 Task: Add nikrathi889@gmail.com as Team Member of Scrum Project Project0000000005 in Jira. Add ayush98111@gmail.com as Team Member of Scrum Project Project0000000006 in Jira. Add vinnyoffice2@gmail.com as Team Member of Scrum Project Project0000000006 in Jira. Assign prateek.ku2001@gmail.com as Project Lead of Scrum Project Project0000000005 in Jira. Assign ayush98111@gmail.com as Project Lead of Scrum Project Project0000000006 in Jira
Action: Mouse moved to (401, 232)
Screenshot: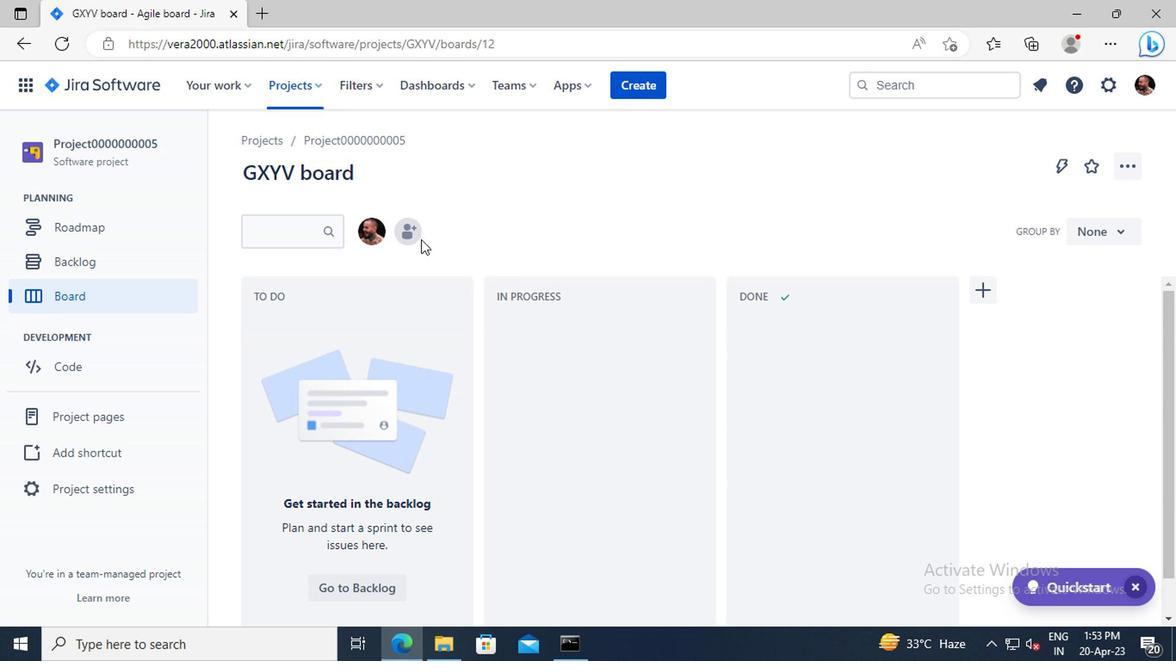 
Action: Mouse pressed left at (401, 232)
Screenshot: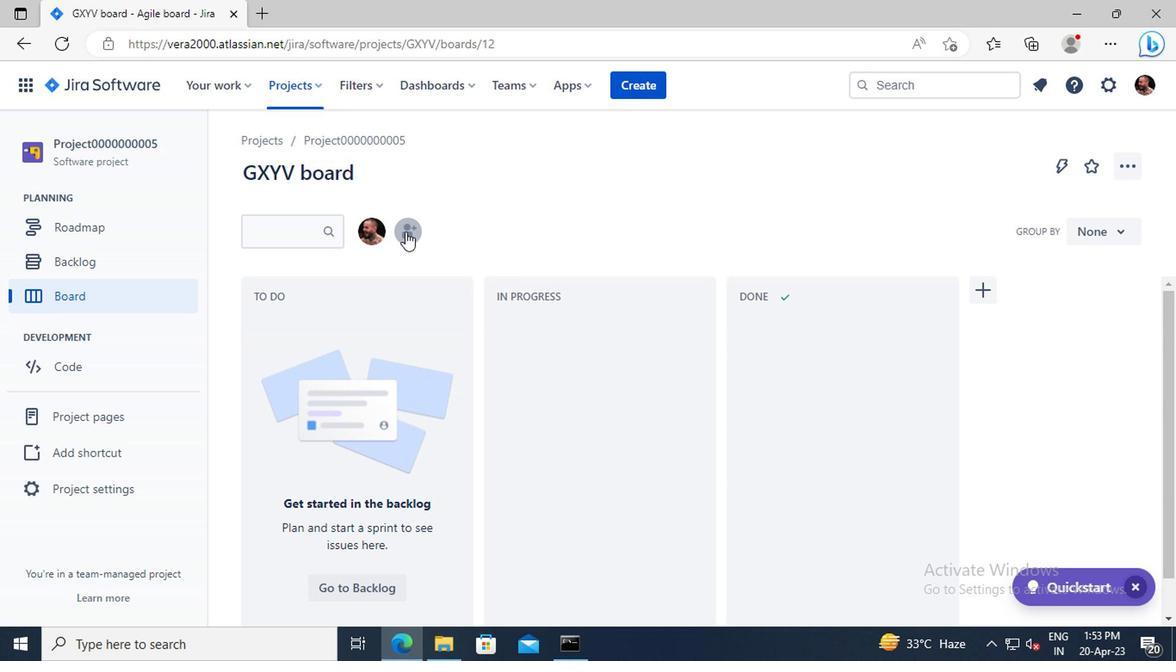 
Action: Mouse moved to (493, 195)
Screenshot: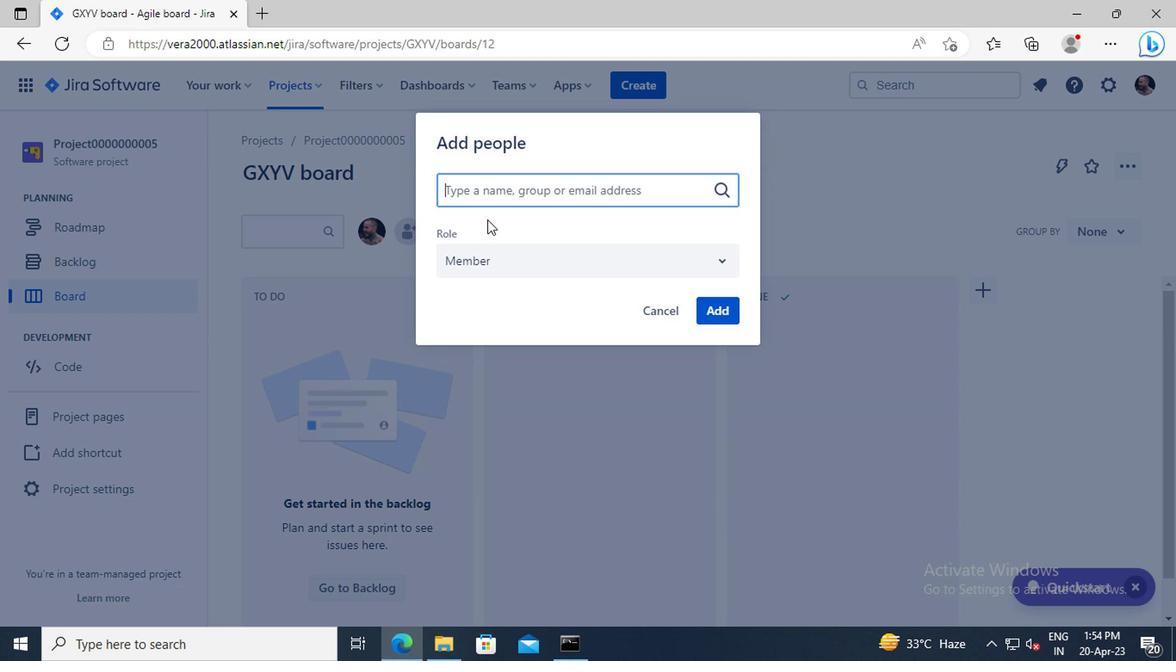 
Action: Mouse pressed left at (493, 195)
Screenshot: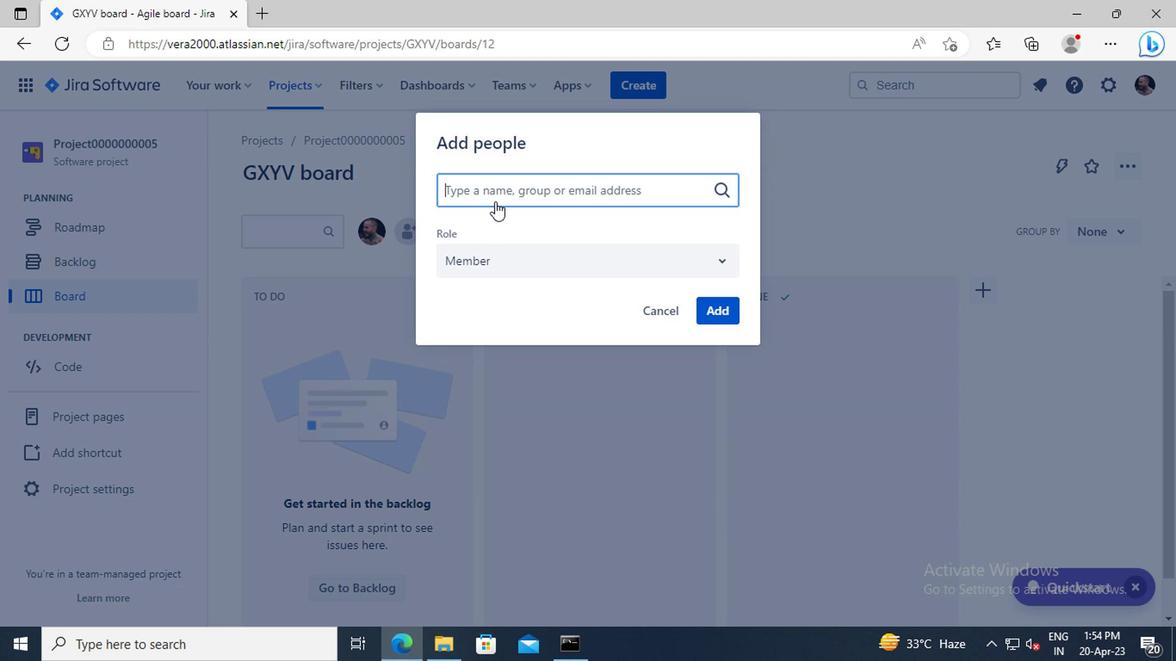 
Action: Key pressed nikrathi889<Key.shift>@GMAIL.COM<Key.enter>
Screenshot: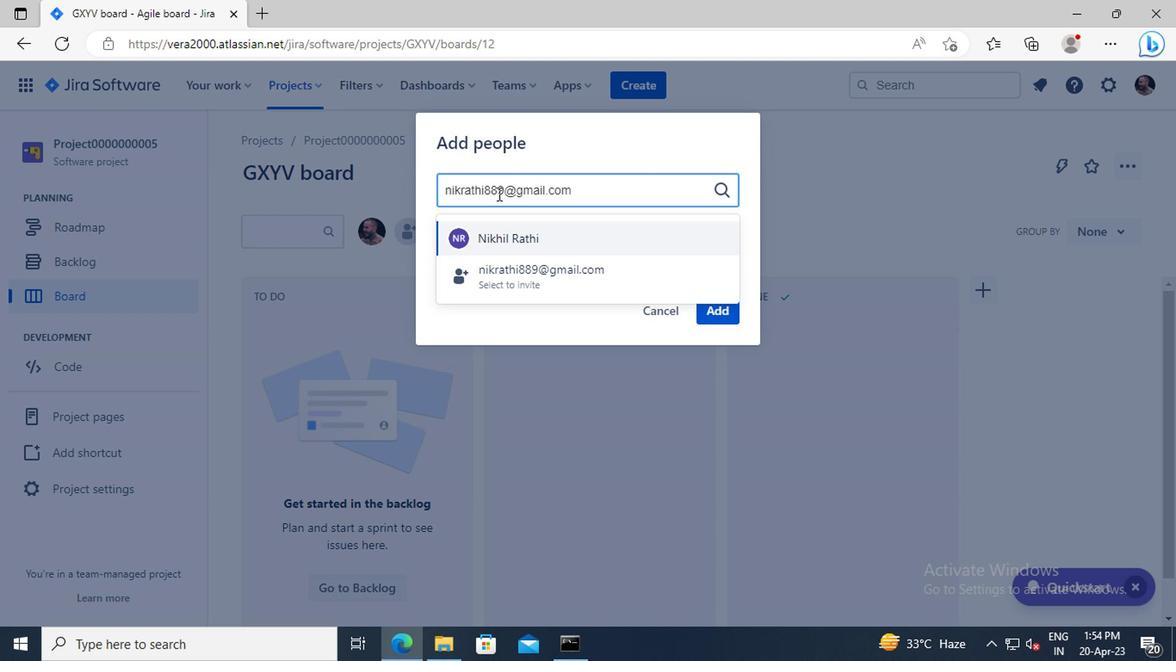 
Action: Mouse moved to (707, 309)
Screenshot: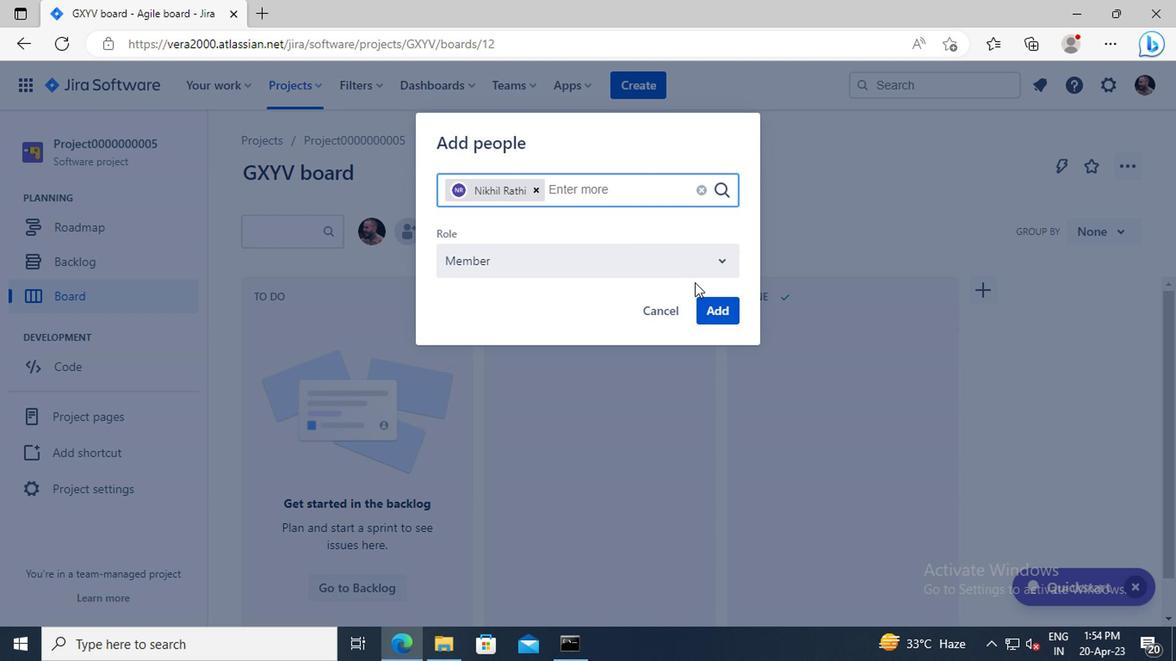 
Action: Mouse pressed left at (707, 309)
Screenshot: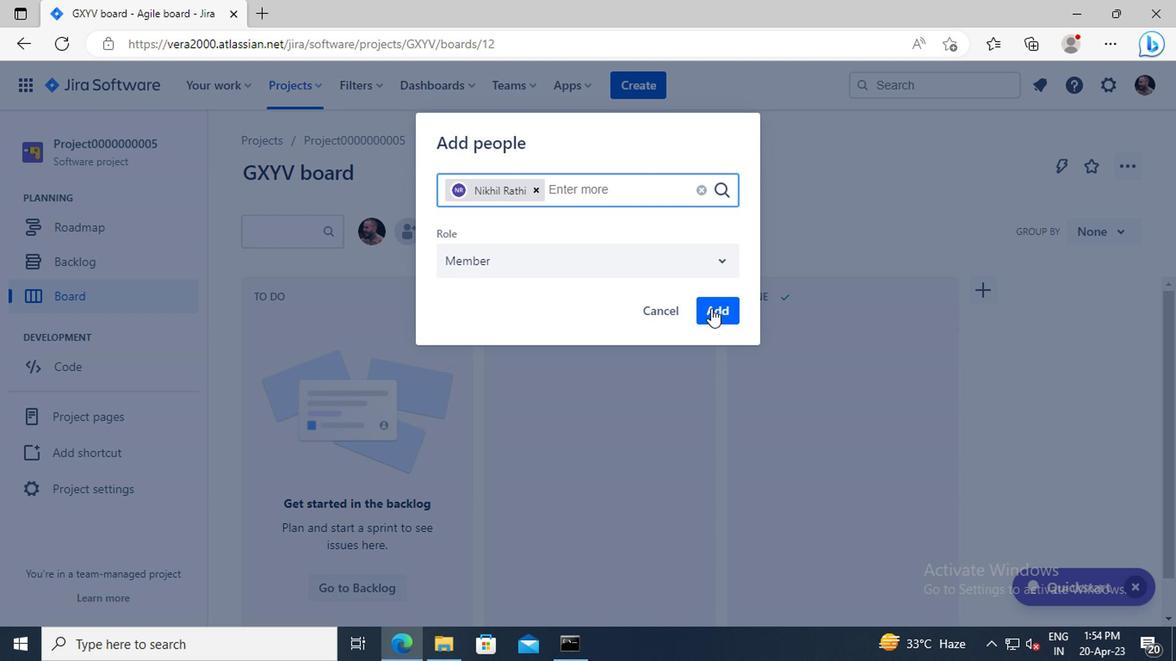 
Action: Mouse moved to (300, 81)
Screenshot: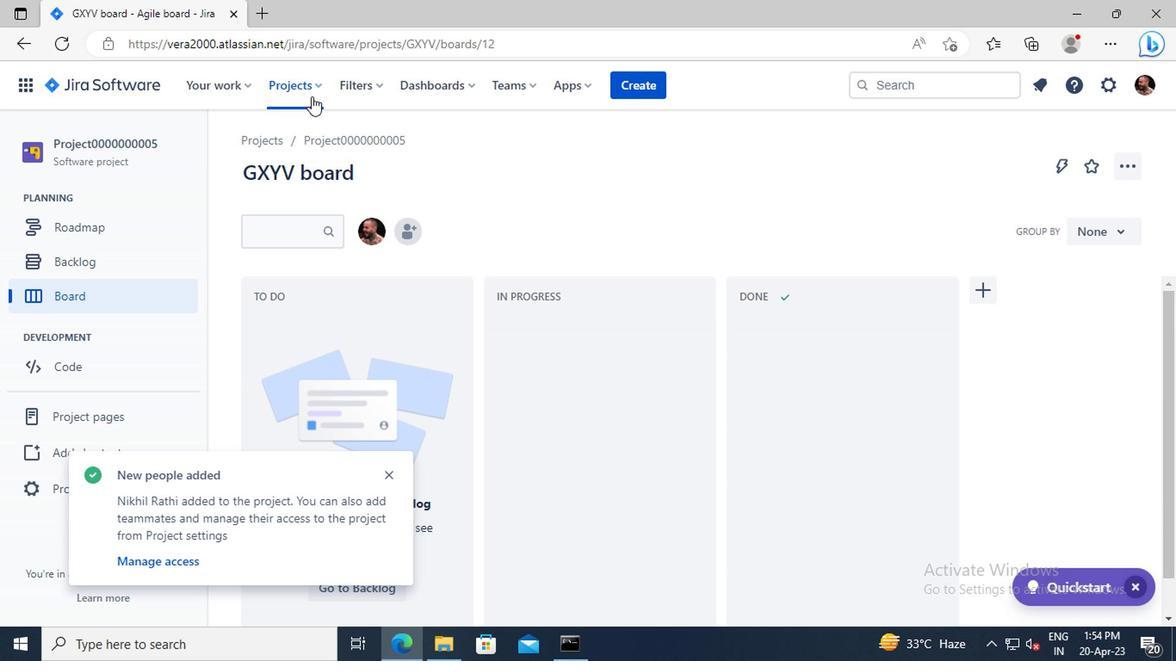 
Action: Mouse pressed left at (300, 81)
Screenshot: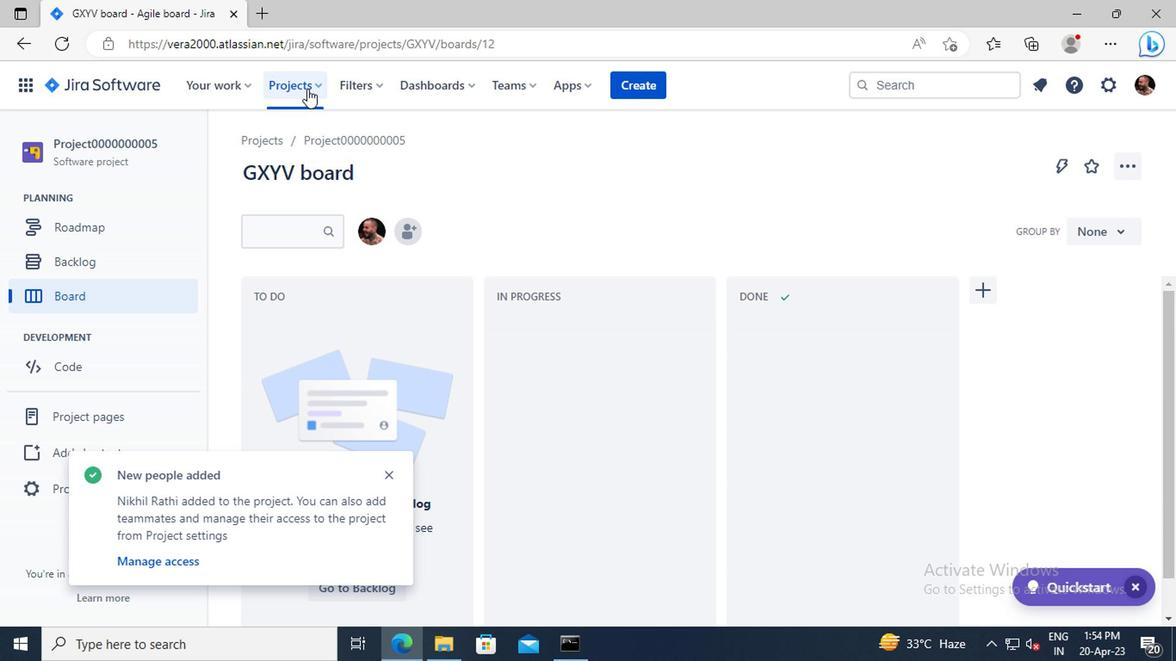 
Action: Mouse moved to (358, 202)
Screenshot: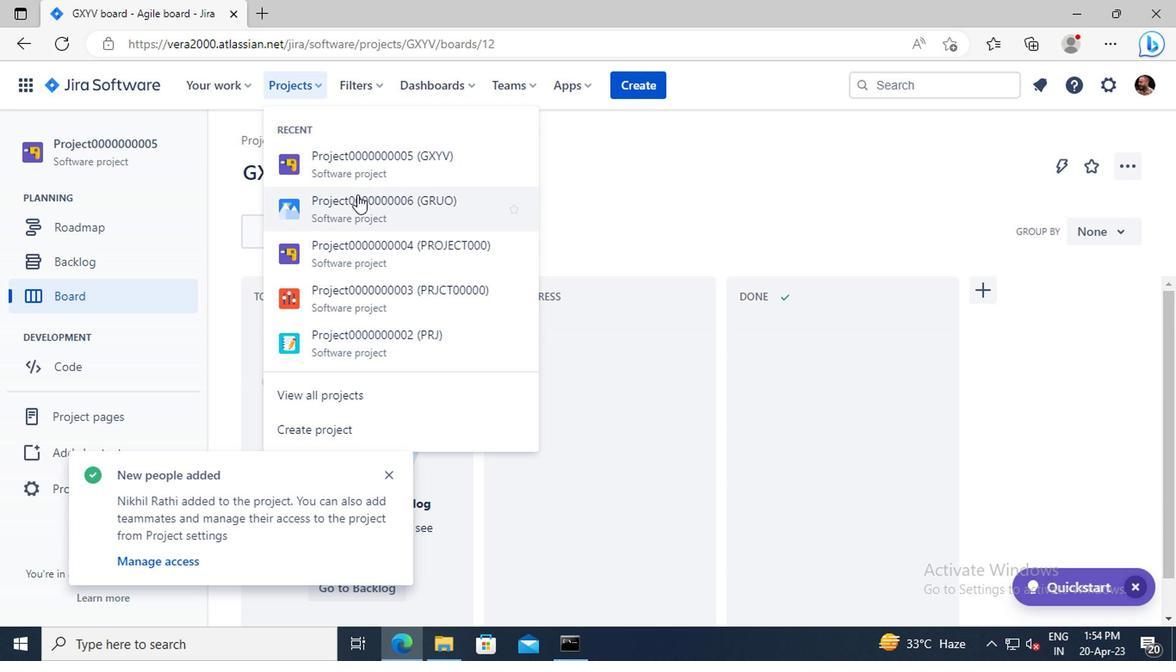 
Action: Mouse pressed left at (358, 202)
Screenshot: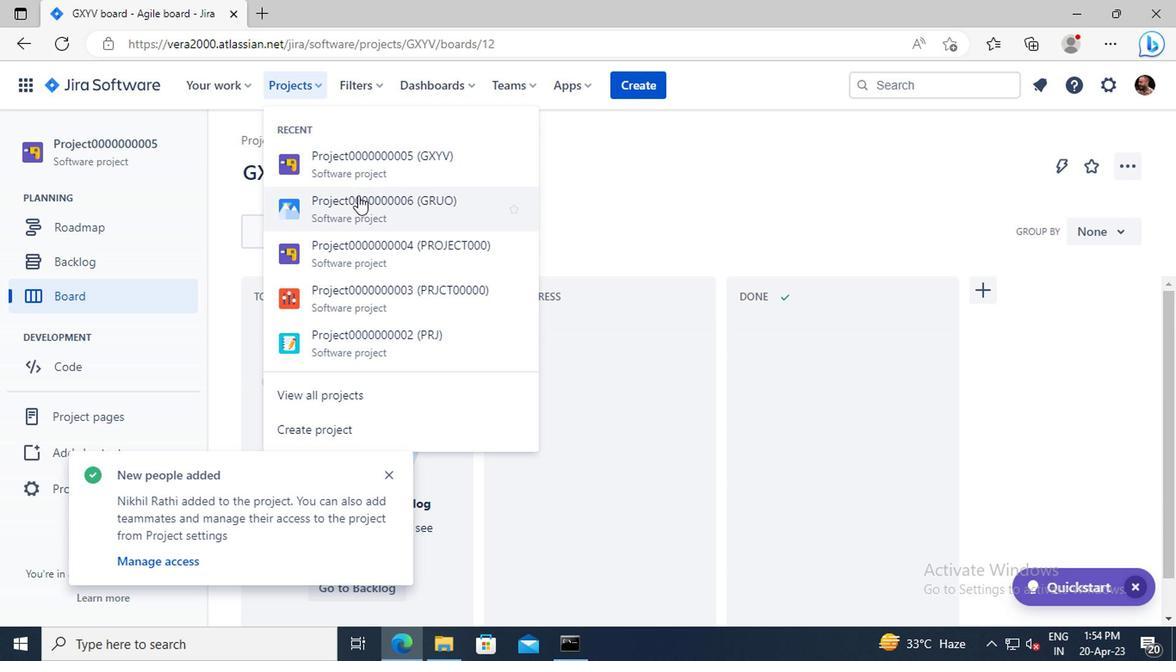 
Action: Mouse moved to (402, 231)
Screenshot: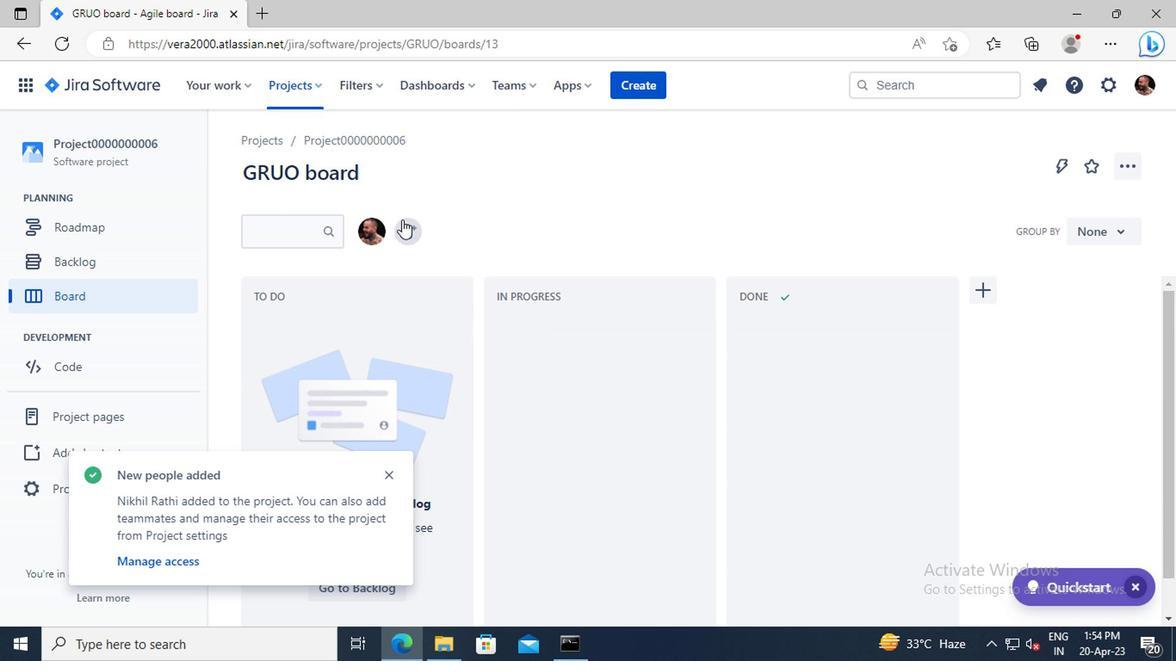 
Action: Mouse pressed left at (402, 231)
Screenshot: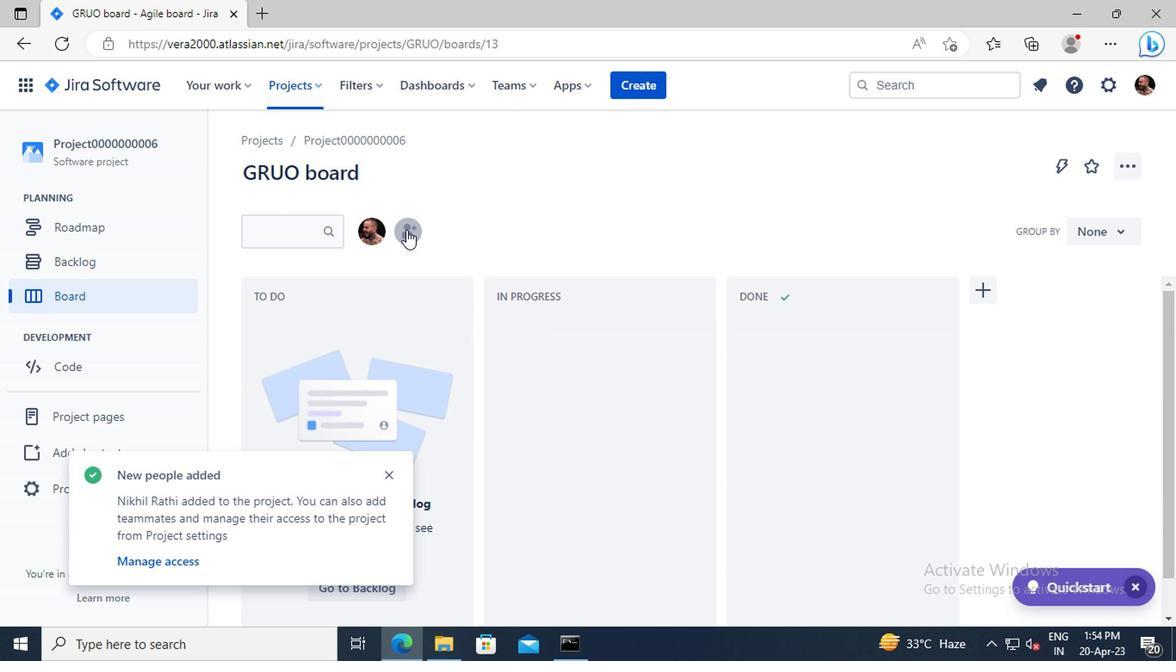 
Action: Mouse moved to (462, 192)
Screenshot: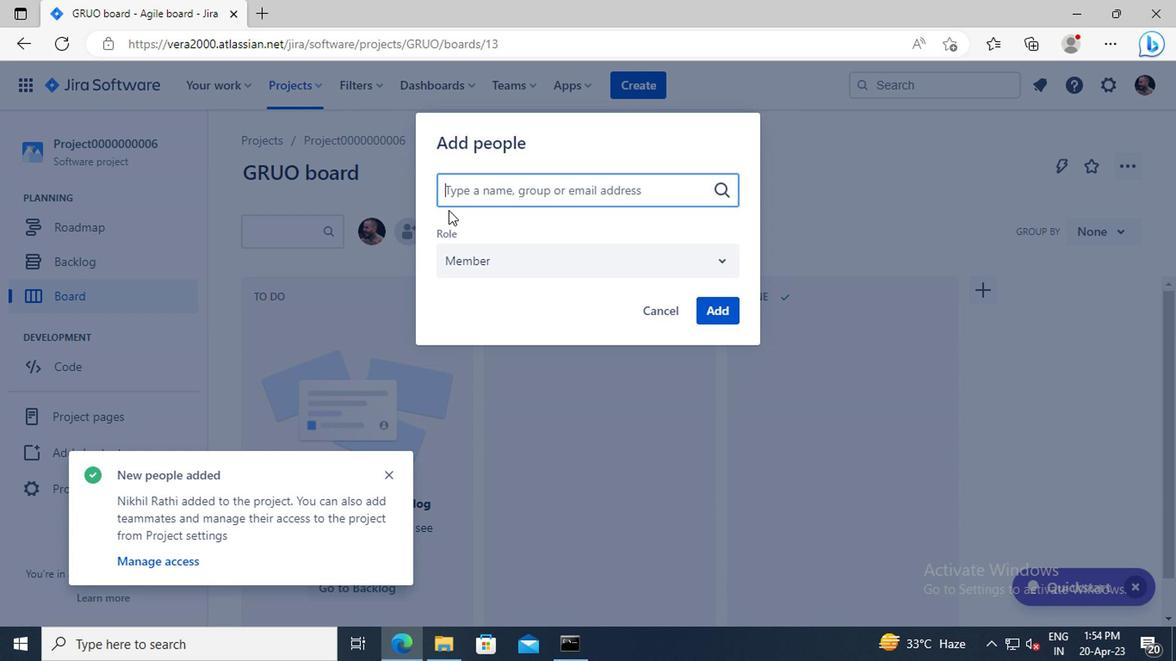 
Action: Mouse pressed left at (462, 192)
Screenshot: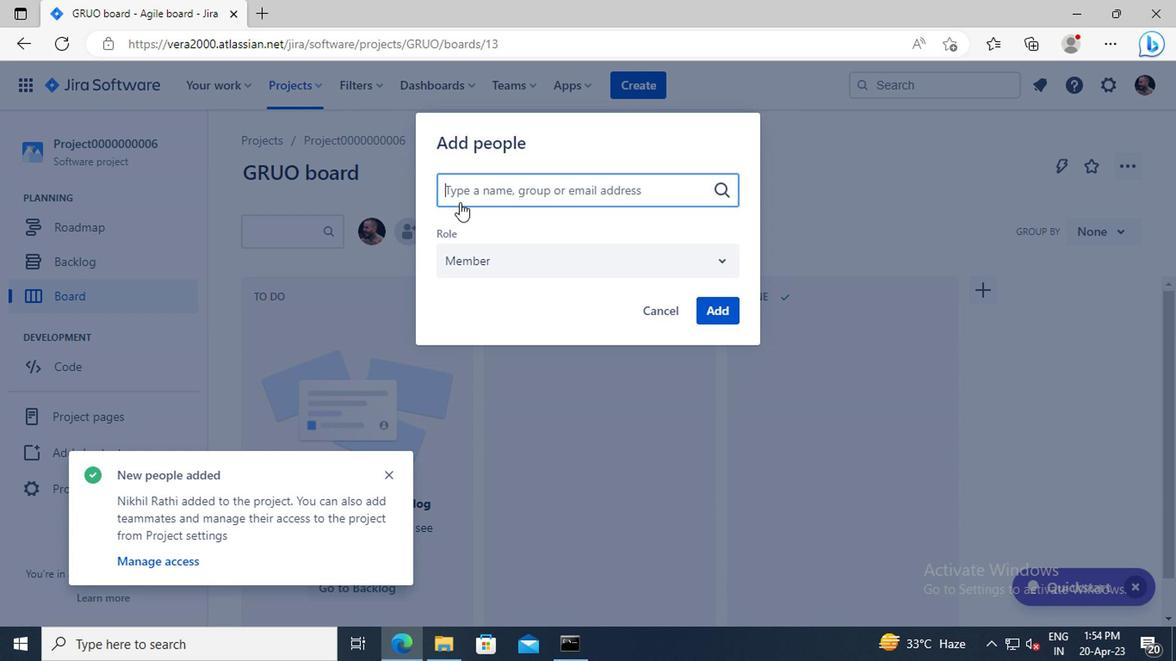 
Action: Key pressed AYUSH98111<Key.shift>@GMAIL.COM<Key.enter>VINNYOFFICE2<Key.shift>@GMAIL.COM<Key.enter>
Screenshot: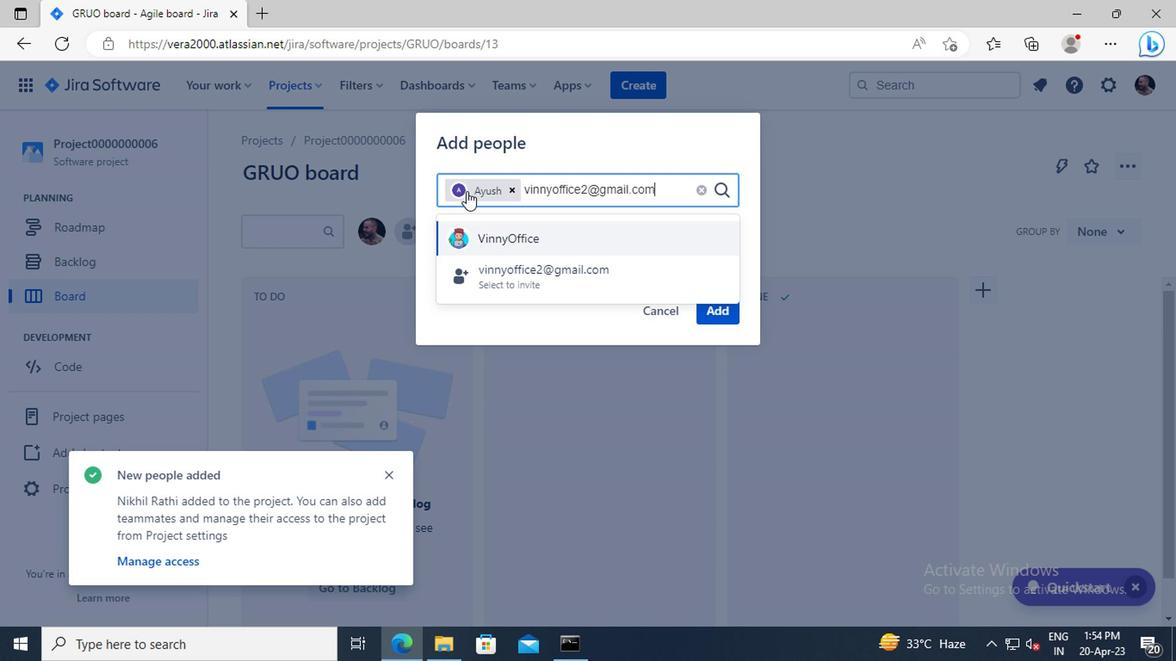 
Action: Mouse moved to (716, 334)
Screenshot: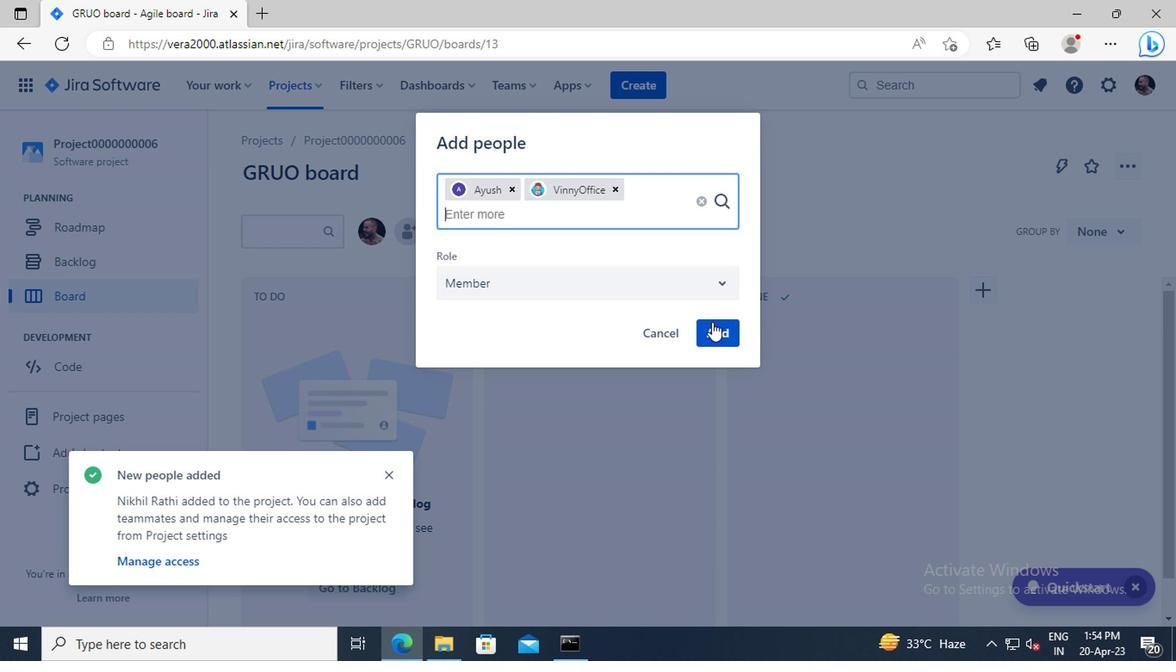 
Action: Mouse pressed left at (716, 334)
Screenshot: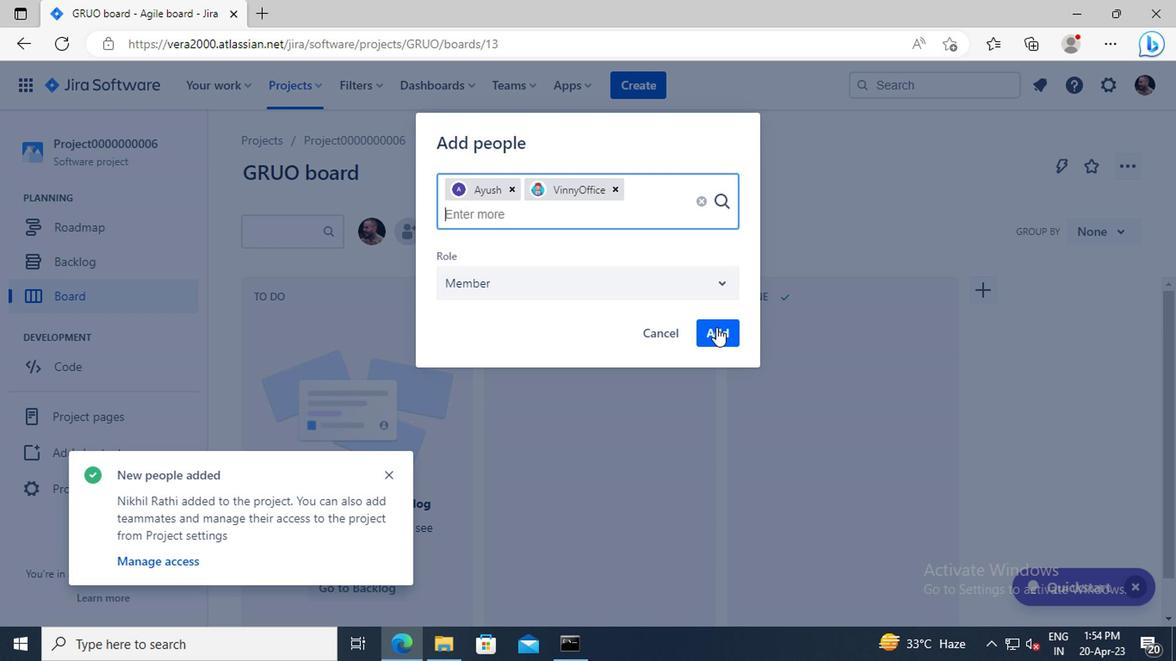 
Action: Mouse moved to (307, 91)
Screenshot: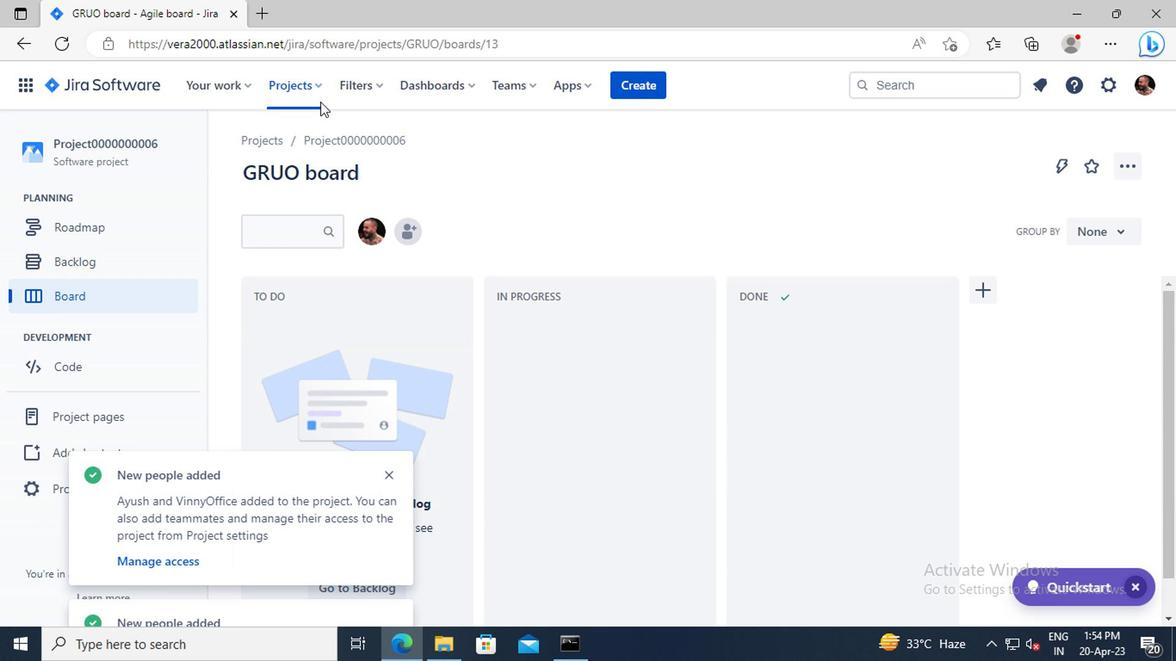 
Action: Mouse pressed left at (307, 91)
Screenshot: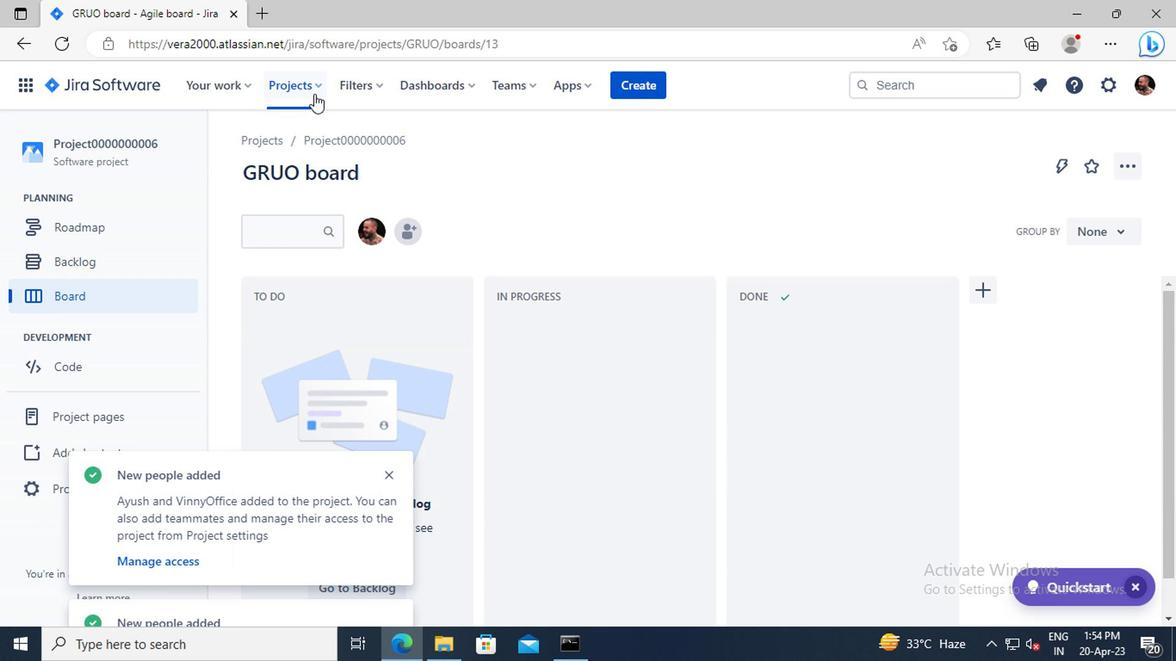 
Action: Mouse moved to (349, 209)
Screenshot: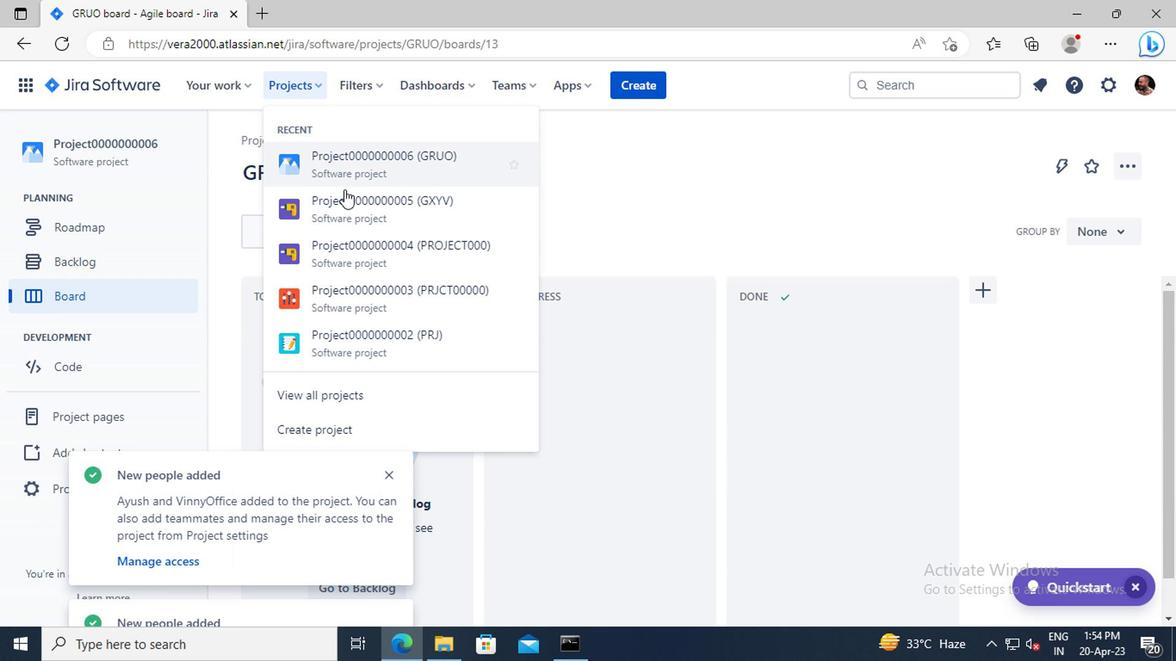 
Action: Mouse pressed left at (349, 209)
Screenshot: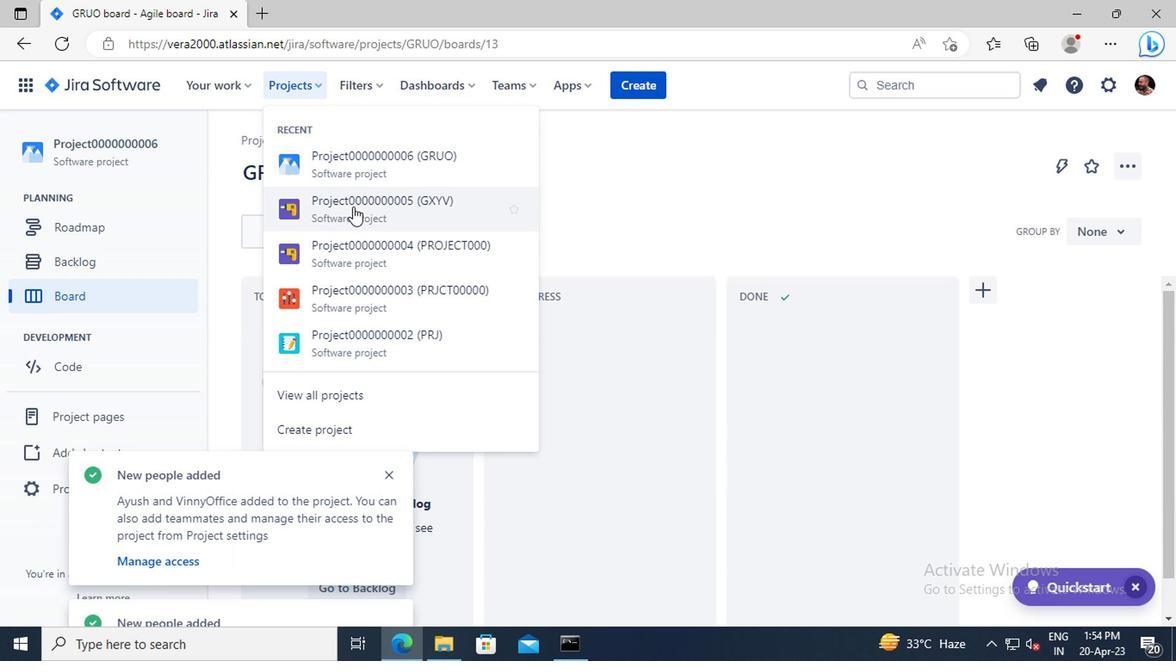 
Action: Mouse moved to (52, 487)
Screenshot: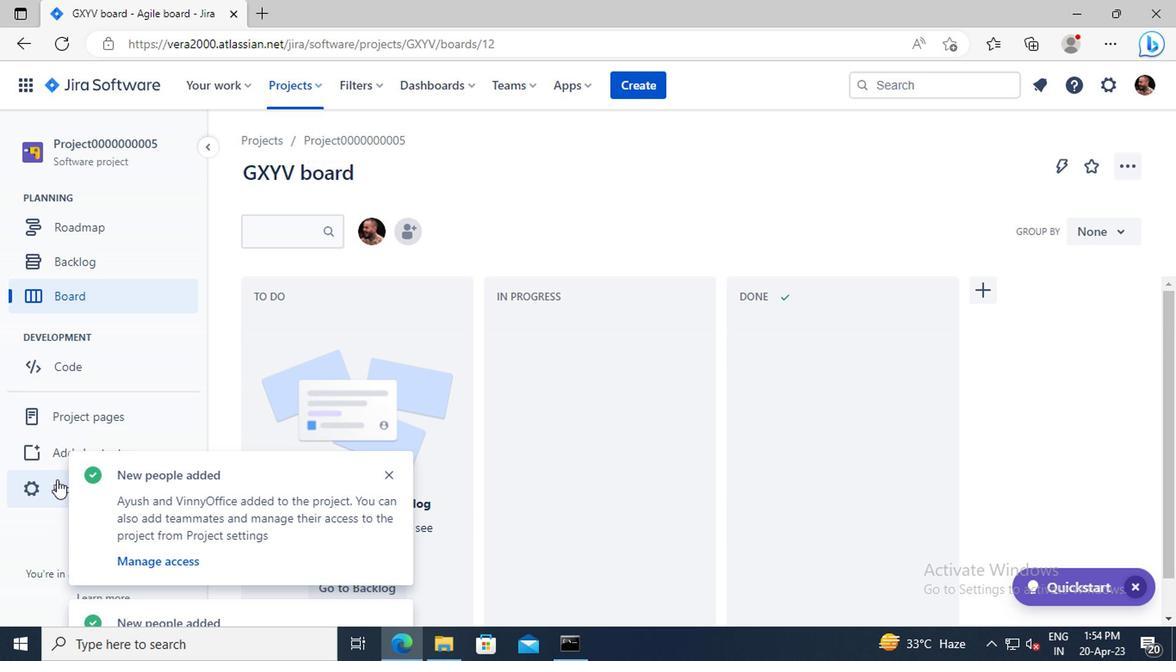 
Action: Mouse pressed left at (52, 487)
Screenshot: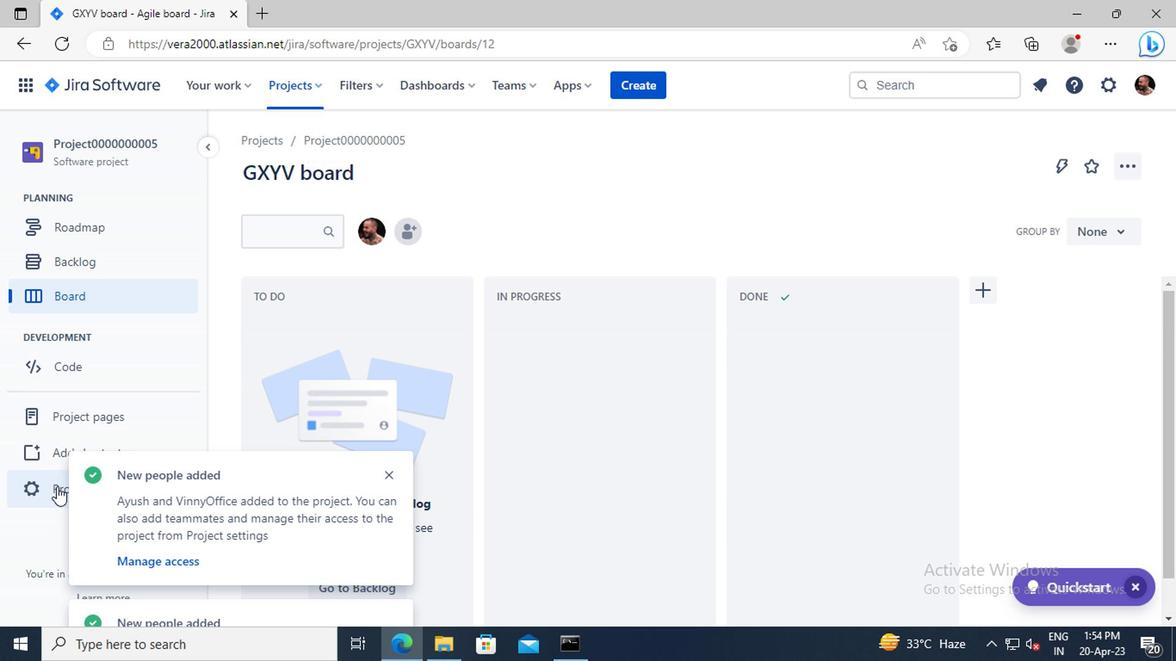 
Action: Mouse moved to (607, 300)
Screenshot: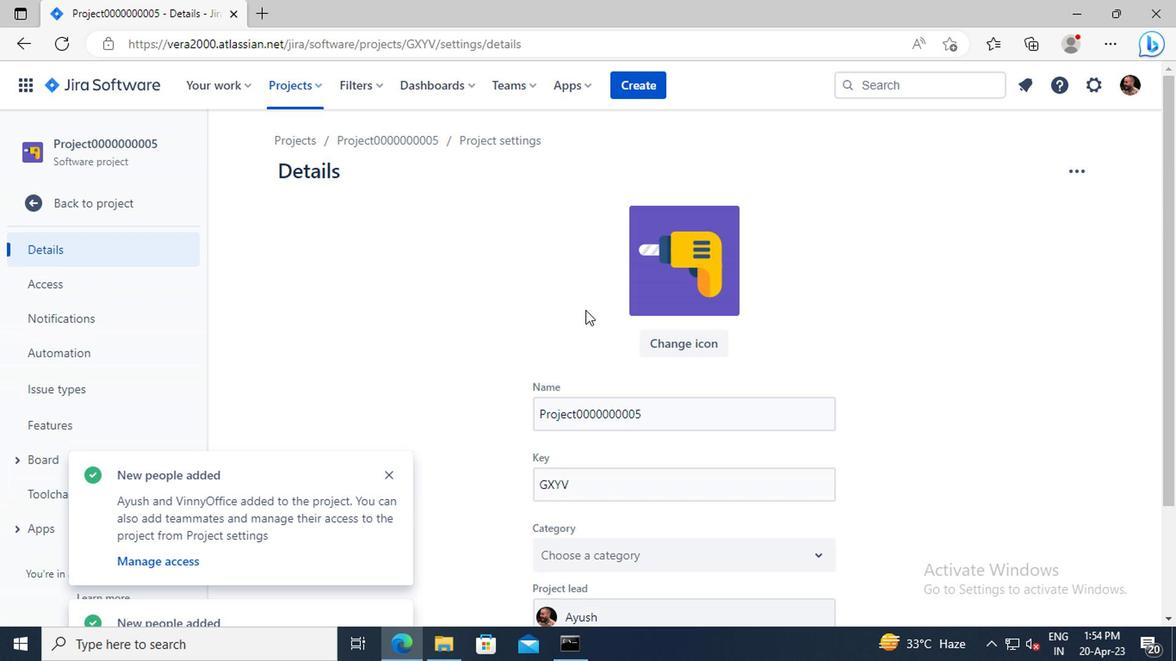 
Action: Mouse scrolled (607, 299) with delta (0, 0)
Screenshot: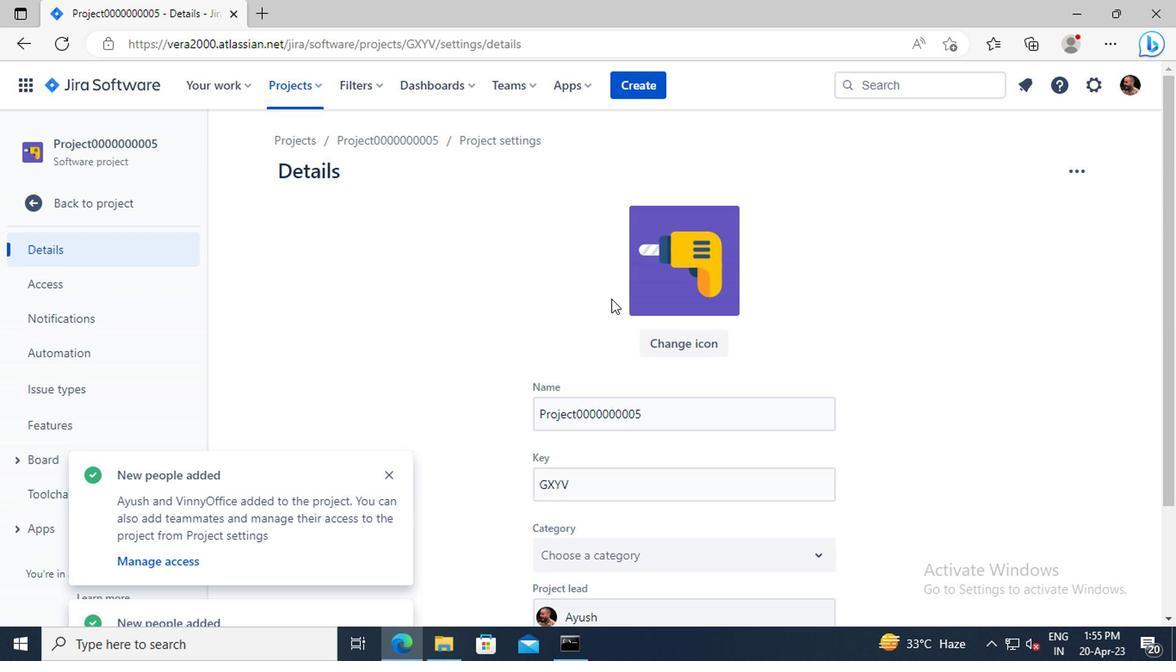 
Action: Mouse scrolled (607, 299) with delta (0, 0)
Screenshot: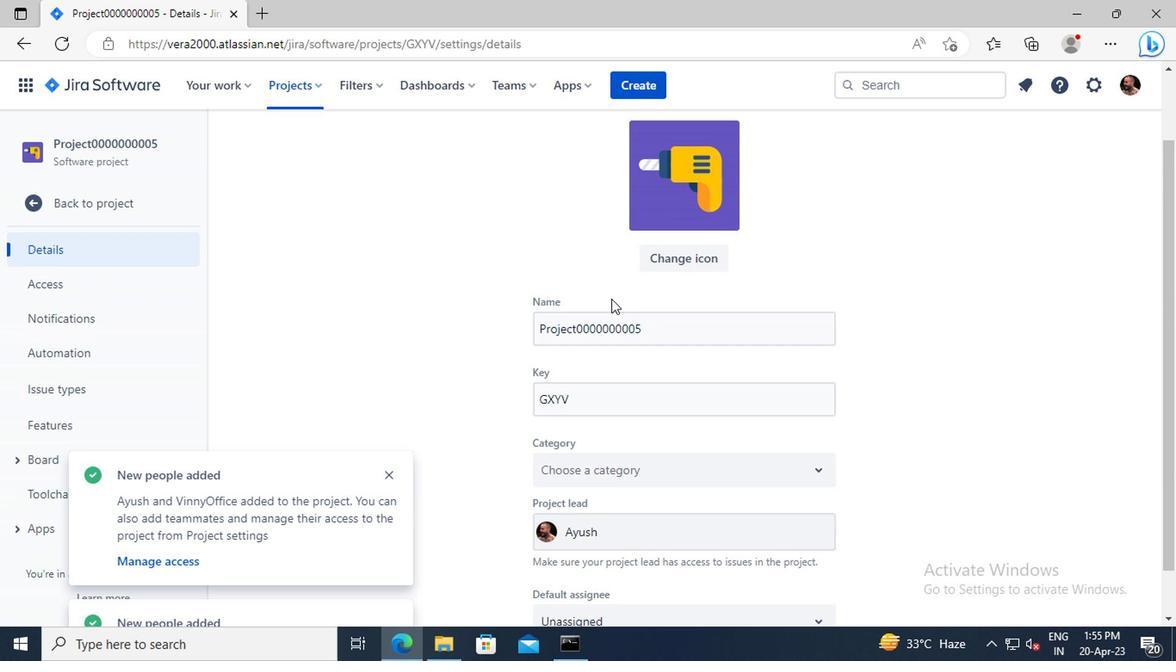 
Action: Mouse scrolled (607, 299) with delta (0, 0)
Screenshot: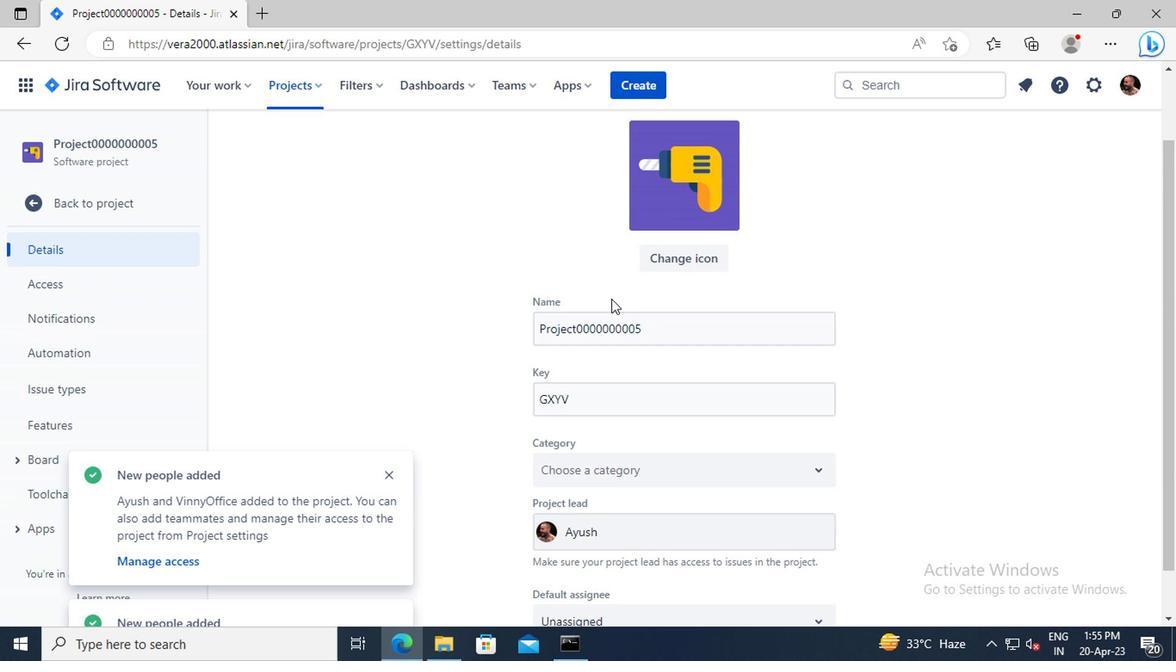 
Action: Mouse moved to (640, 484)
Screenshot: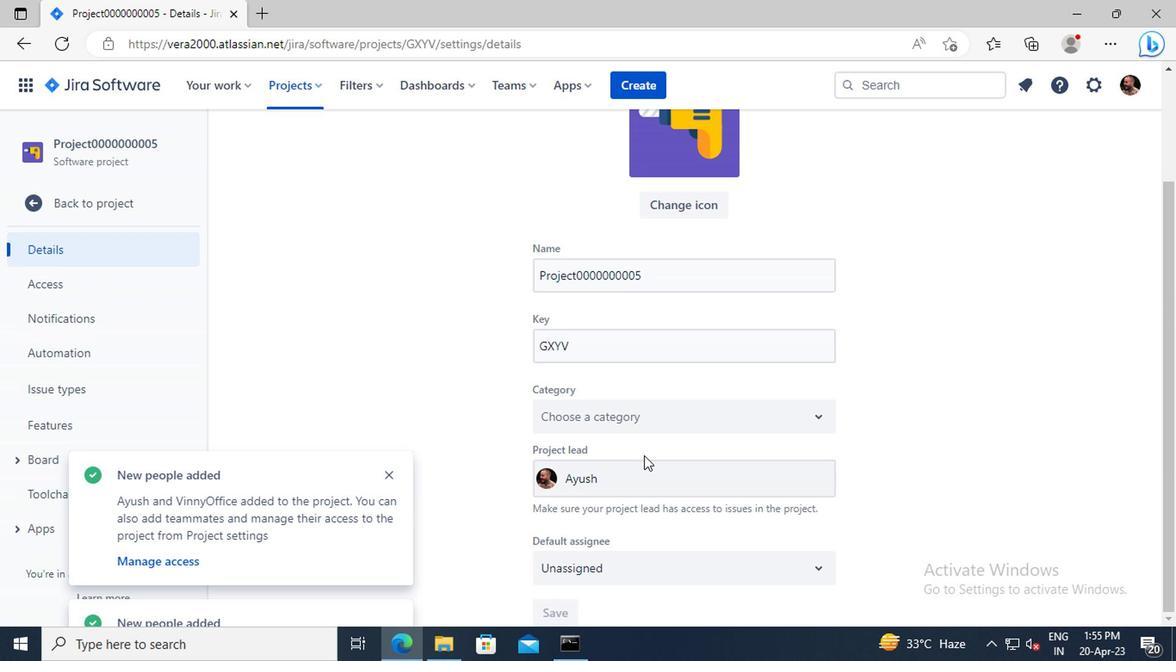
Action: Mouse pressed left at (640, 484)
Screenshot: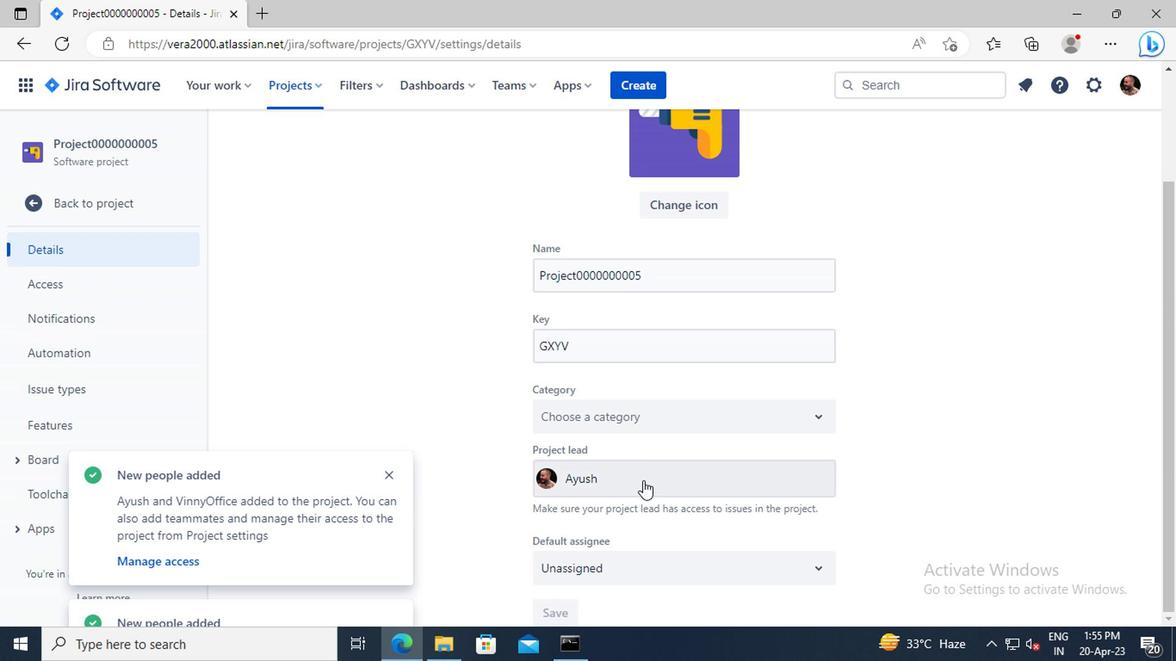 
Action: Key pressed PARTEEK
Screenshot: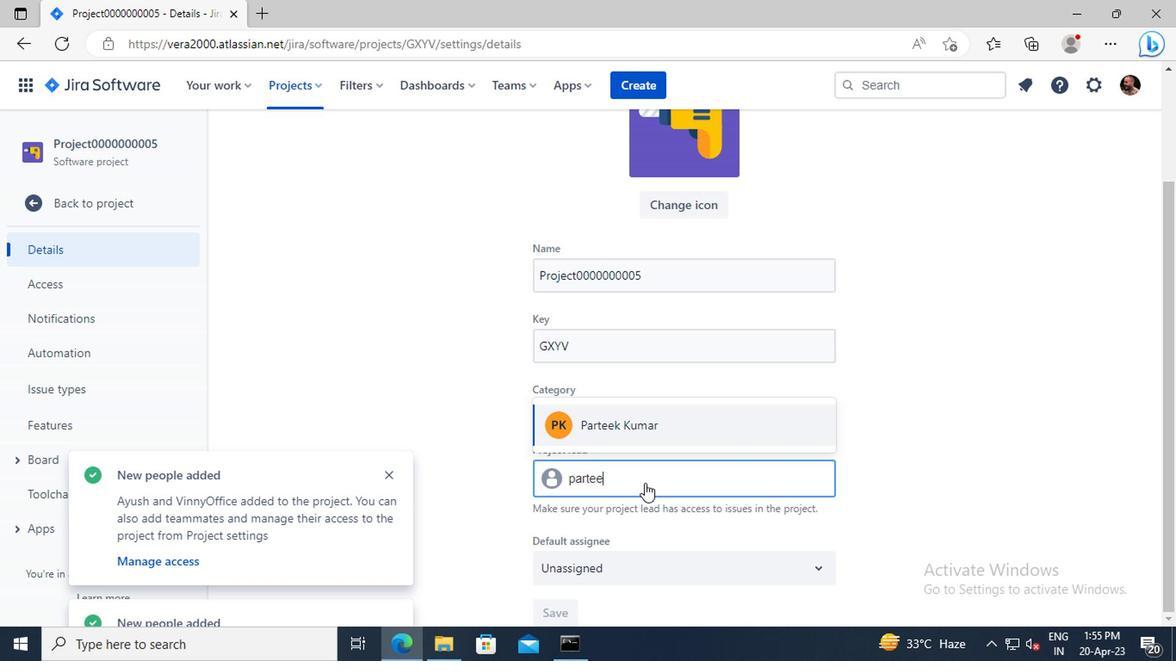 
Action: Mouse moved to (632, 426)
Screenshot: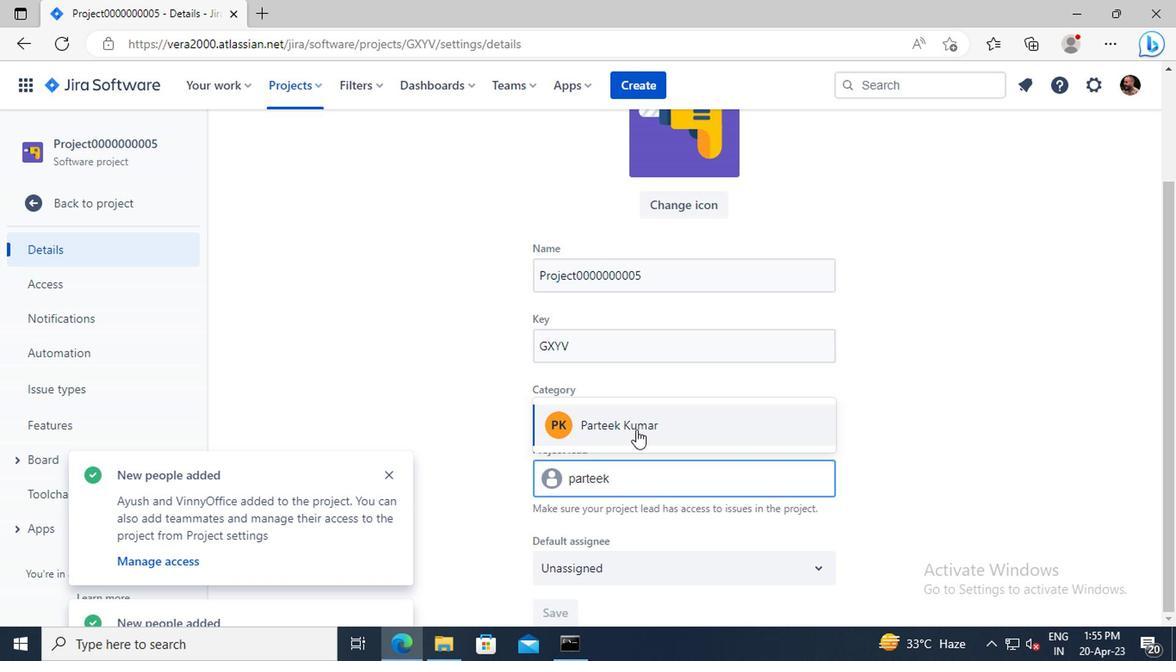 
Action: Mouse pressed left at (632, 426)
Screenshot: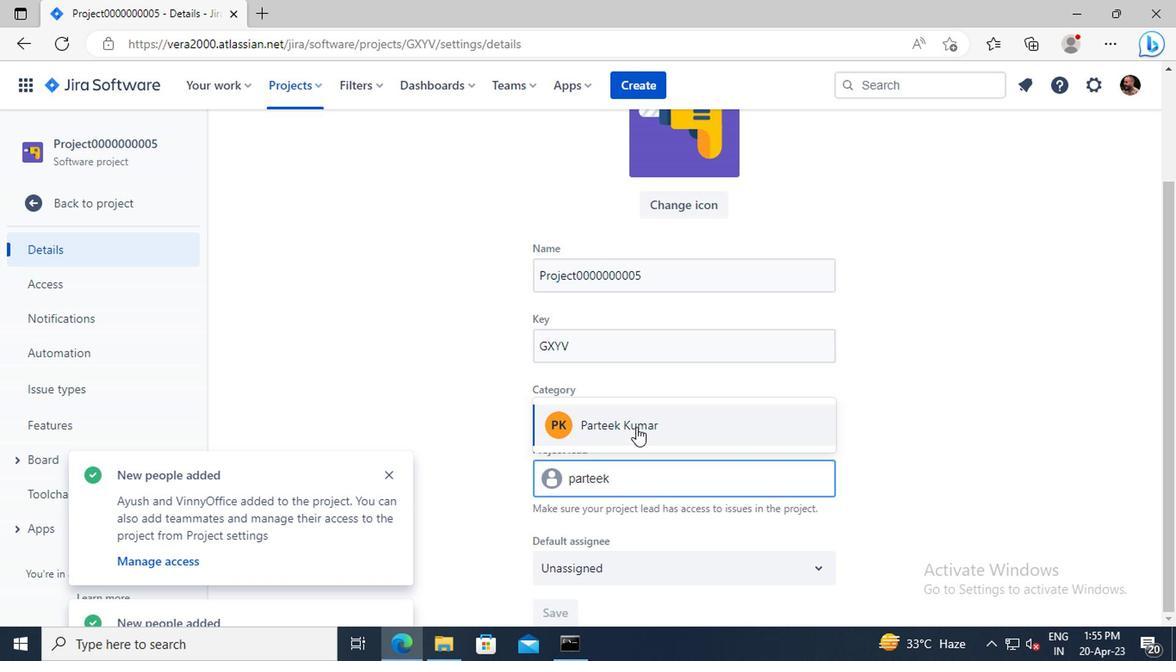 
Action: Mouse moved to (564, 614)
Screenshot: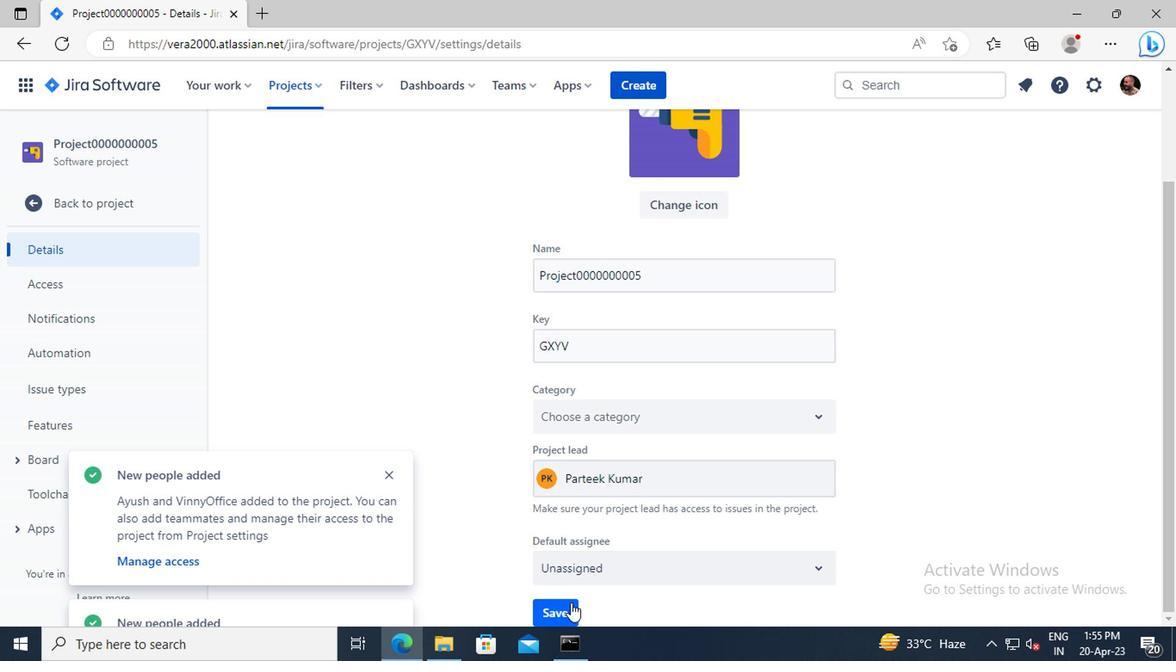 
Action: Mouse pressed left at (564, 614)
Screenshot: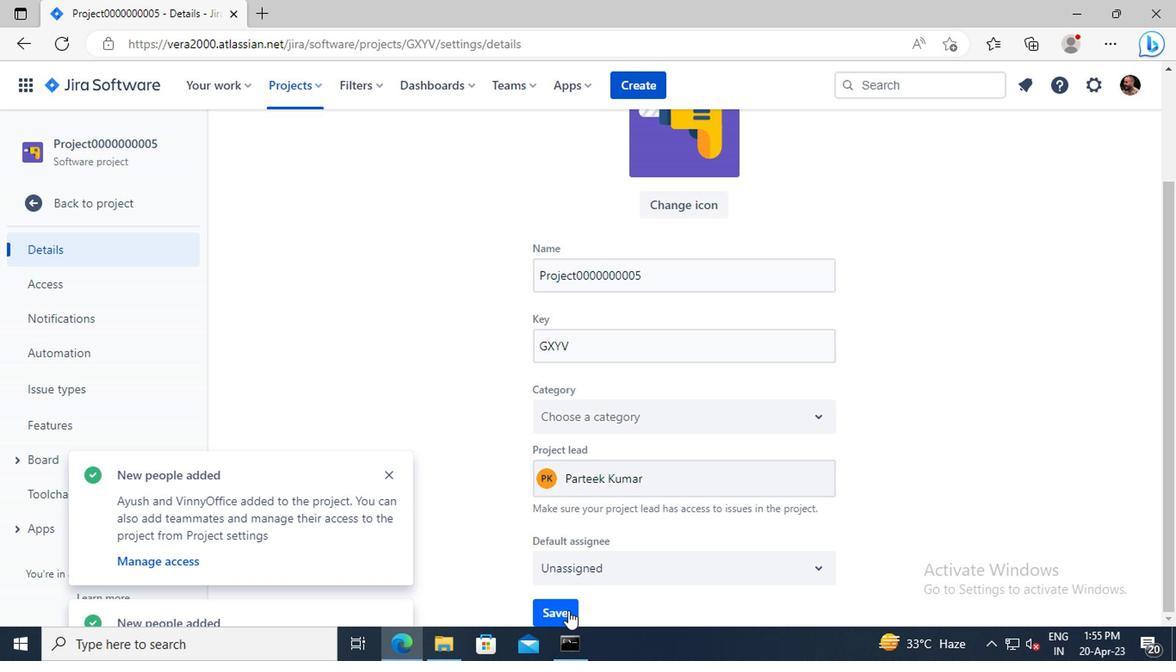 
Action: Mouse moved to (296, 90)
Screenshot: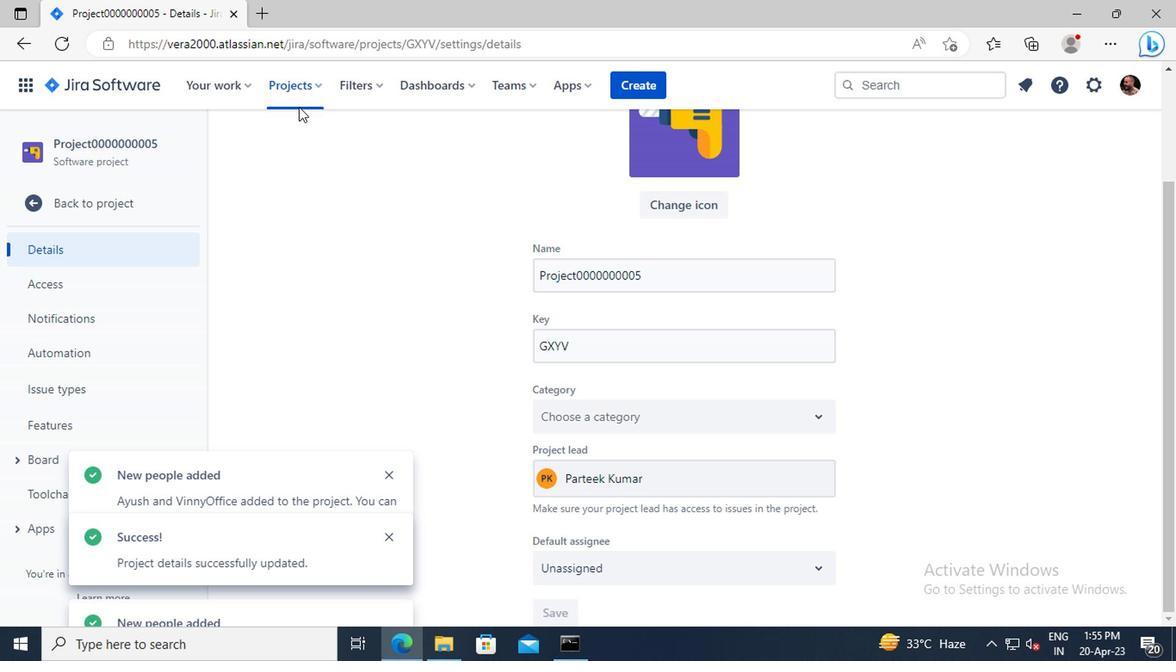 
Action: Mouse pressed left at (296, 90)
Screenshot: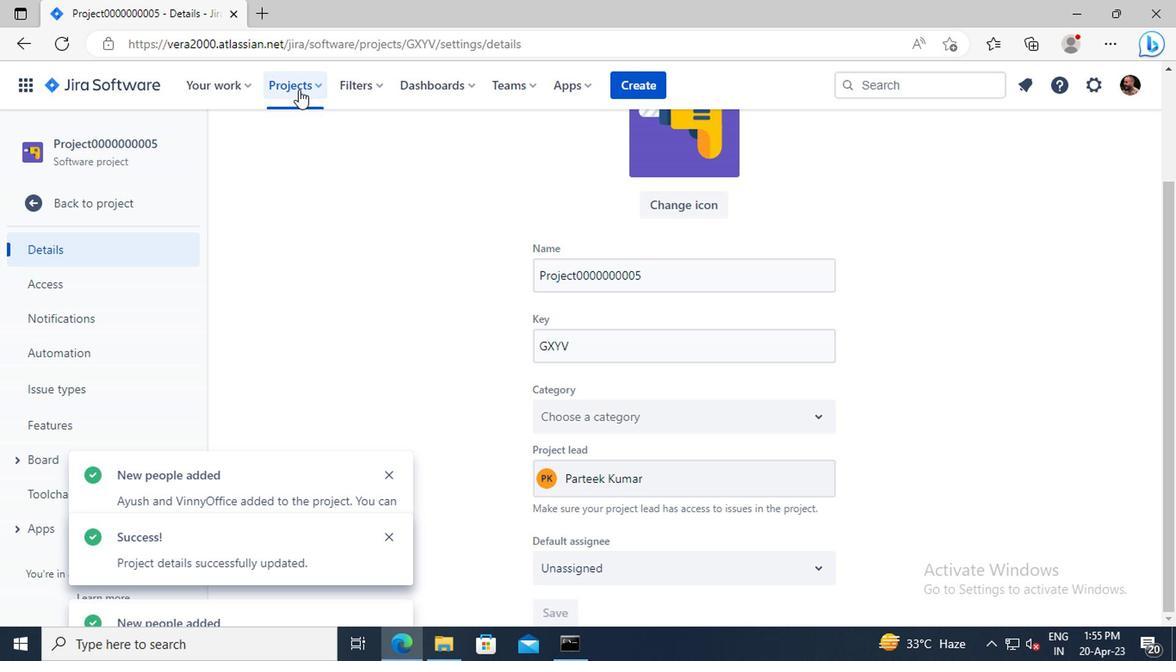 
Action: Mouse moved to (360, 206)
Screenshot: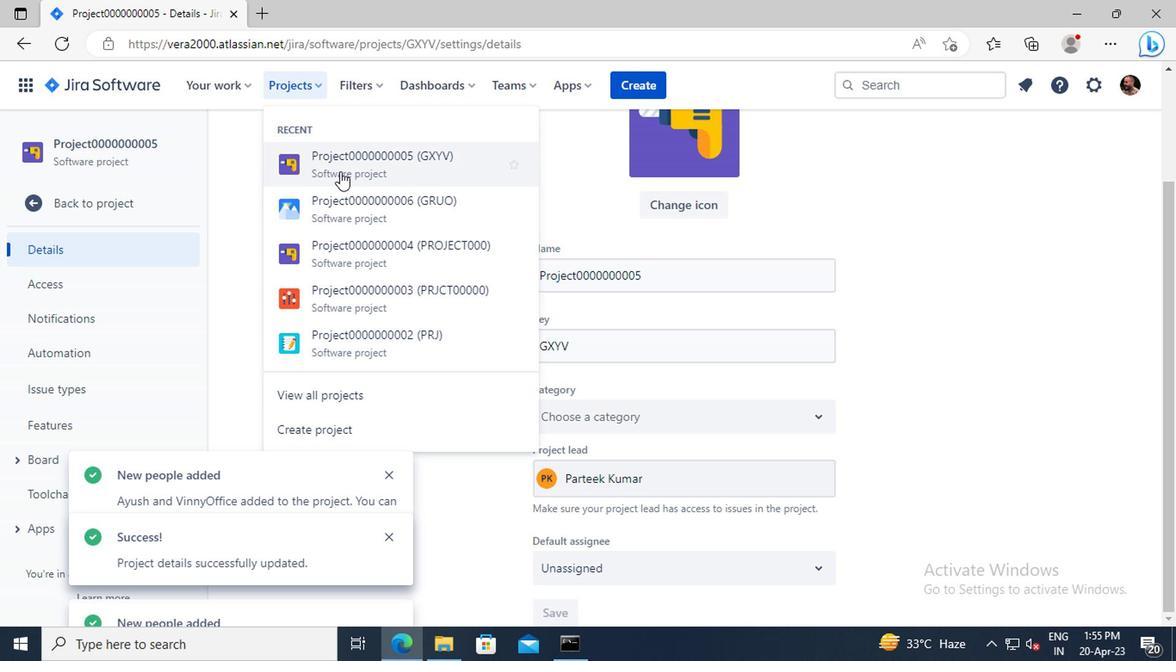 
Action: Mouse pressed left at (360, 206)
Screenshot: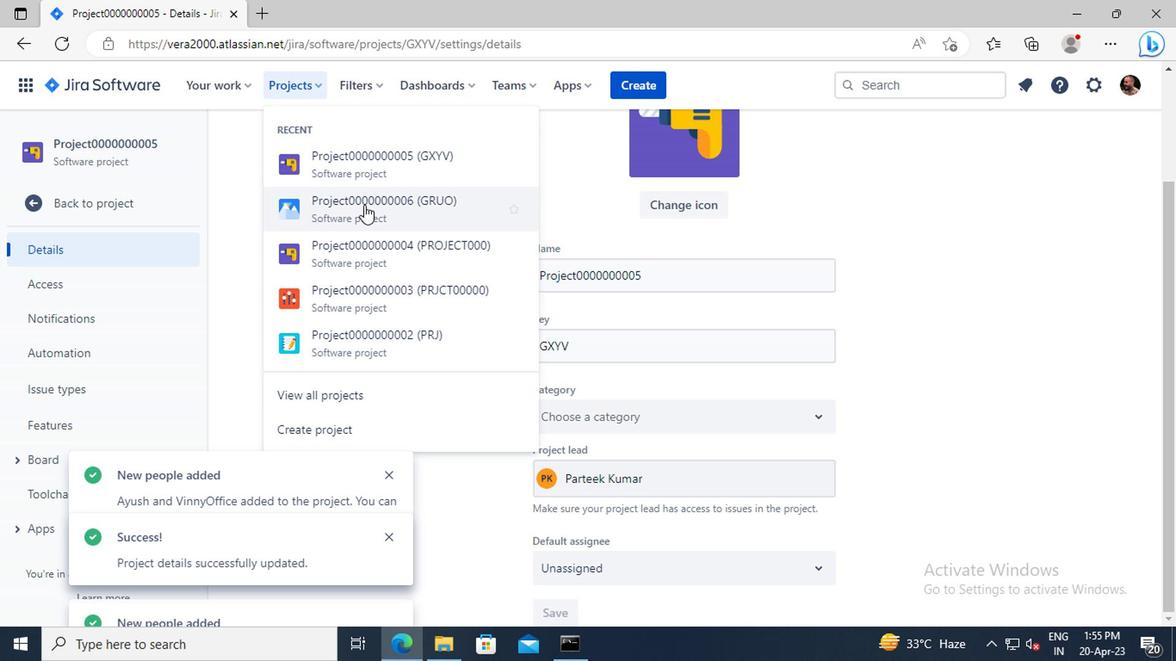 
Action: Mouse moved to (50, 492)
Screenshot: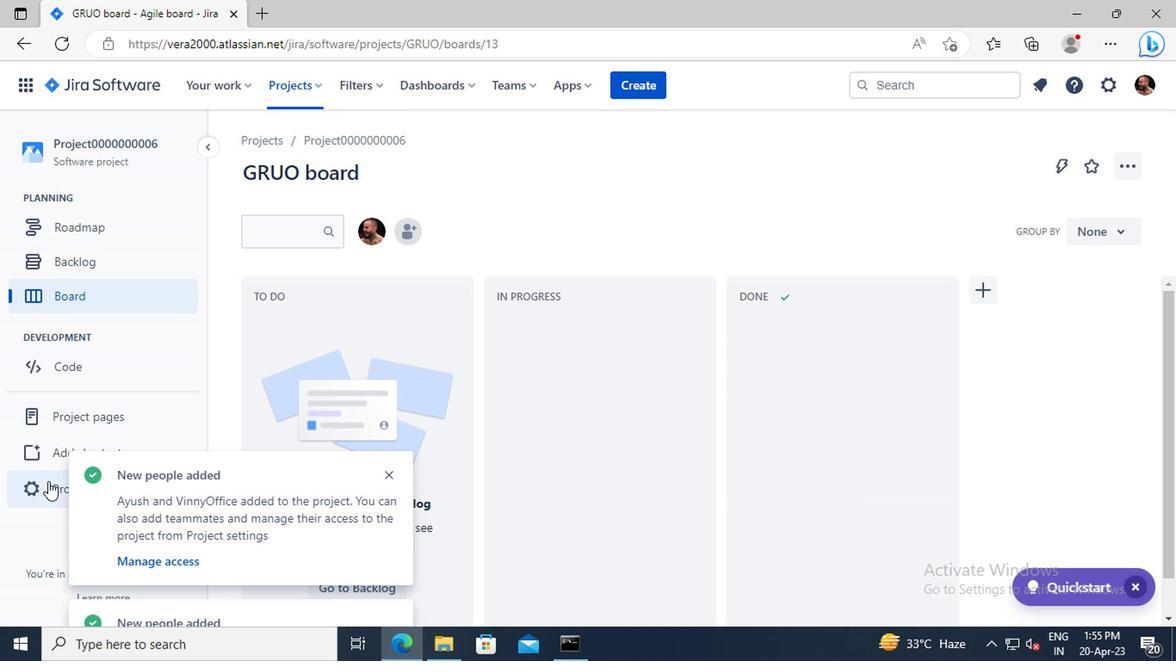 
Action: Mouse pressed left at (50, 492)
Screenshot: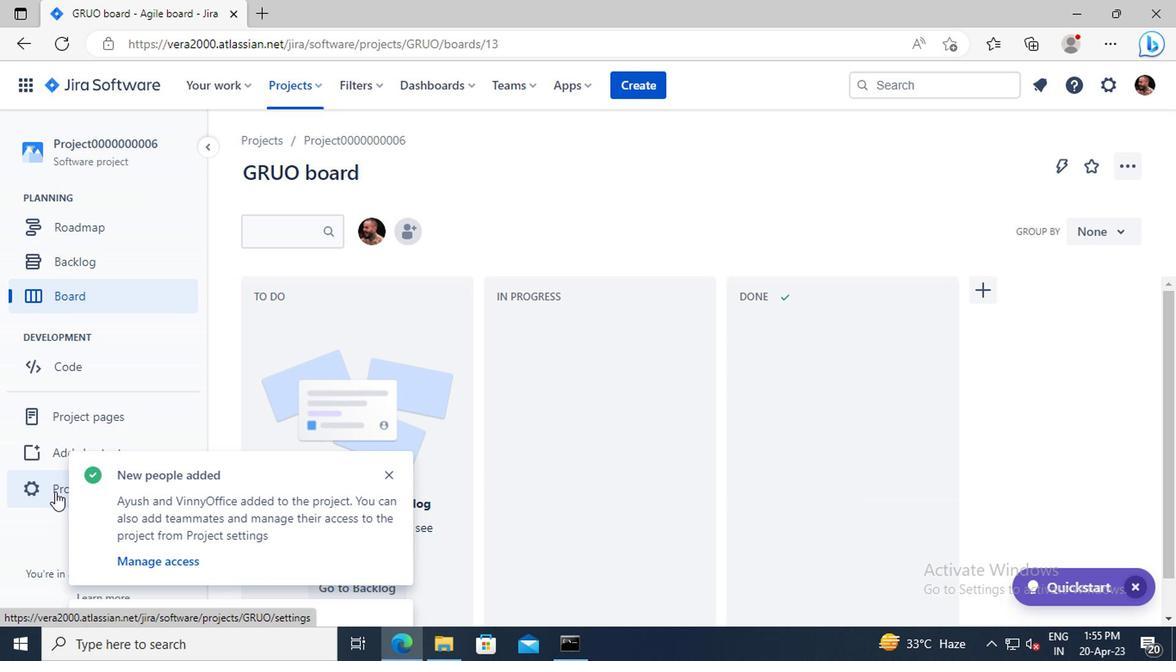 
Action: Mouse moved to (604, 347)
Screenshot: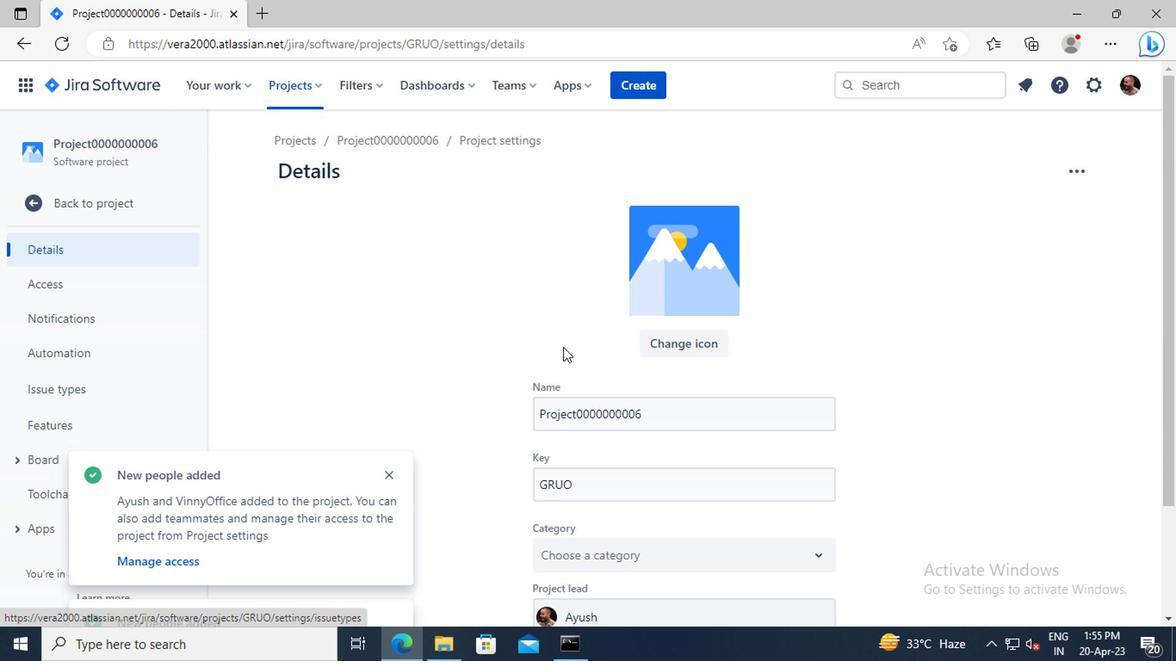 
Action: Mouse scrolled (604, 346) with delta (0, 0)
Screenshot: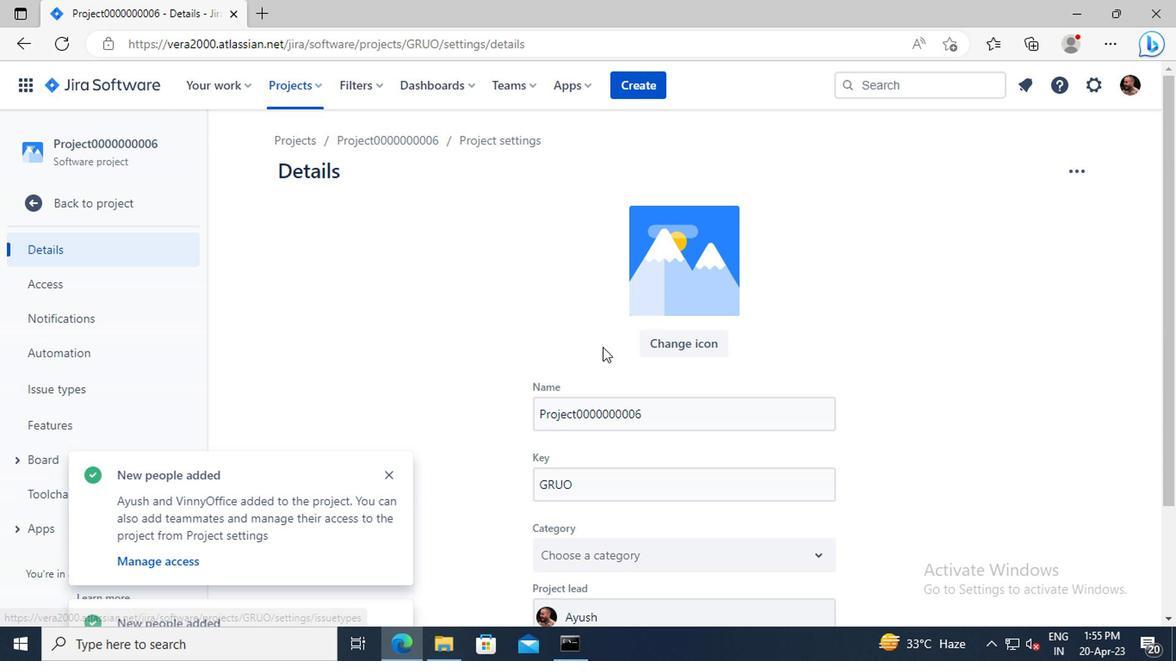 
Action: Mouse scrolled (604, 346) with delta (0, 0)
Screenshot: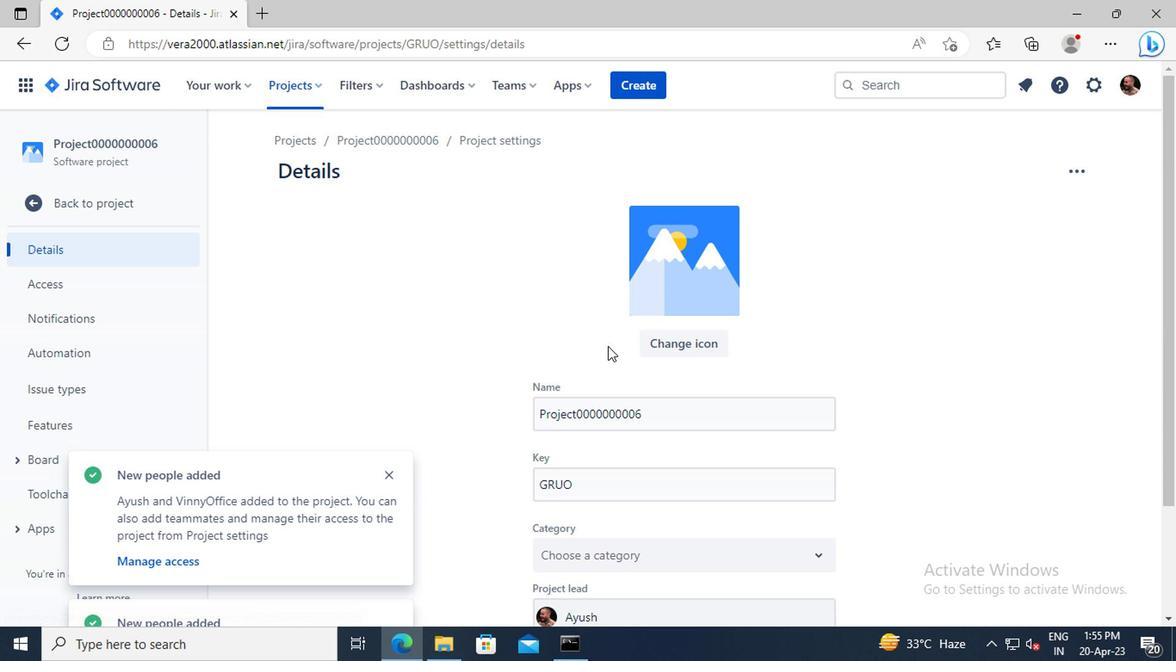 
Action: Mouse moved to (623, 477)
Screenshot: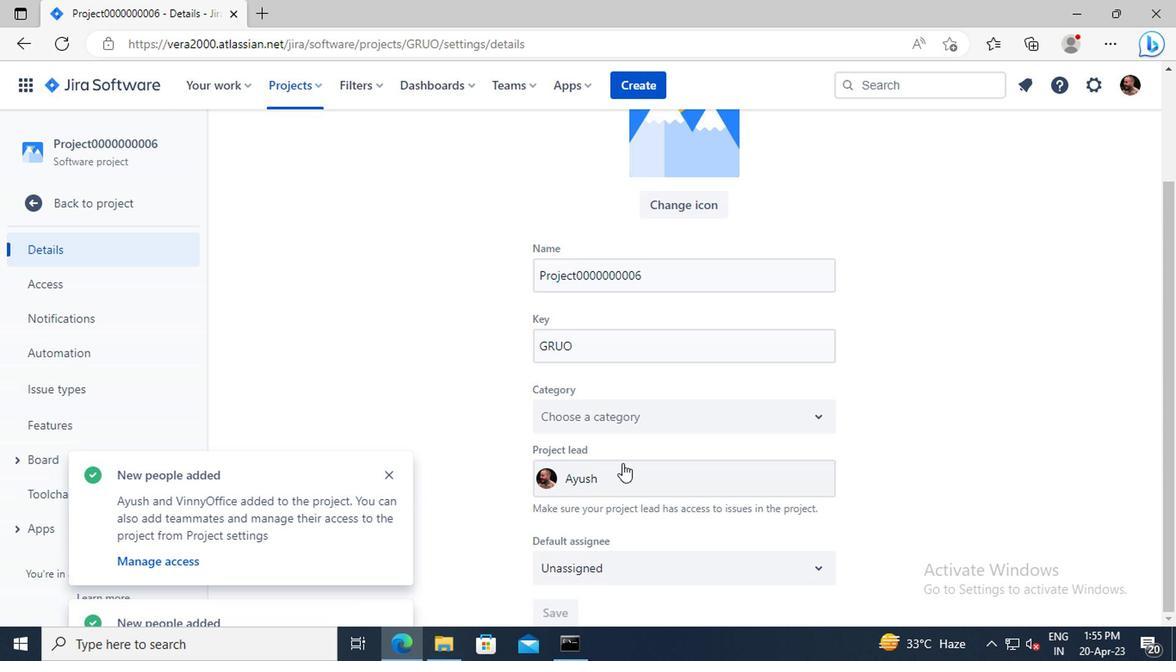 
Action: Mouse pressed left at (623, 477)
Screenshot: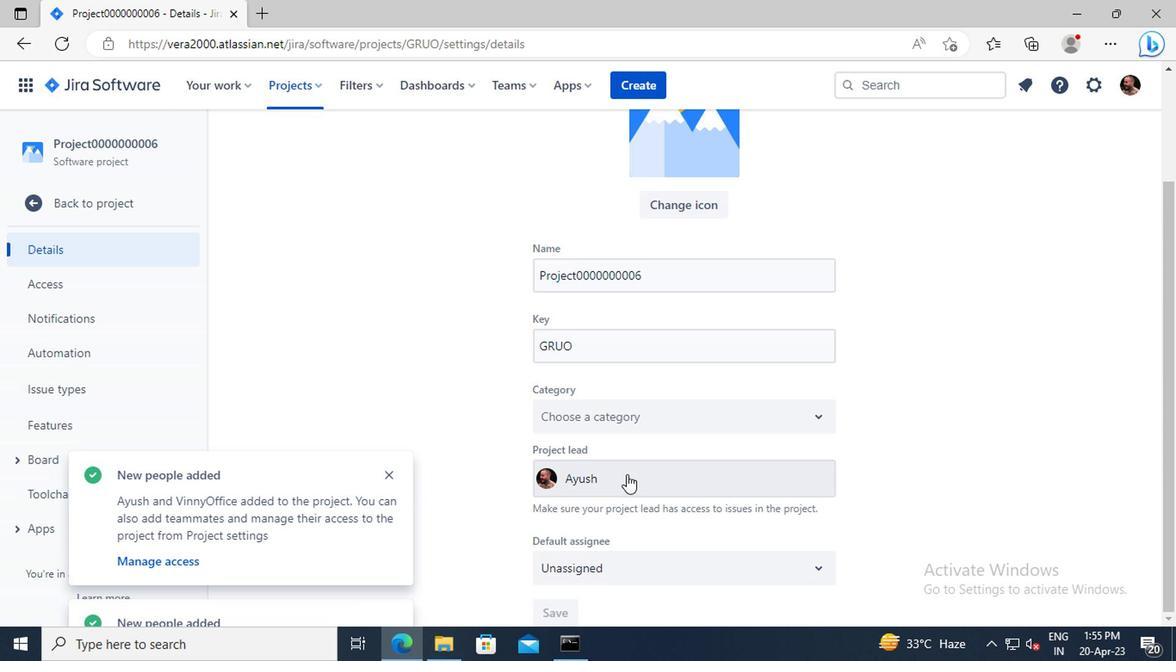 
Action: Key pressed AYUSH
Screenshot: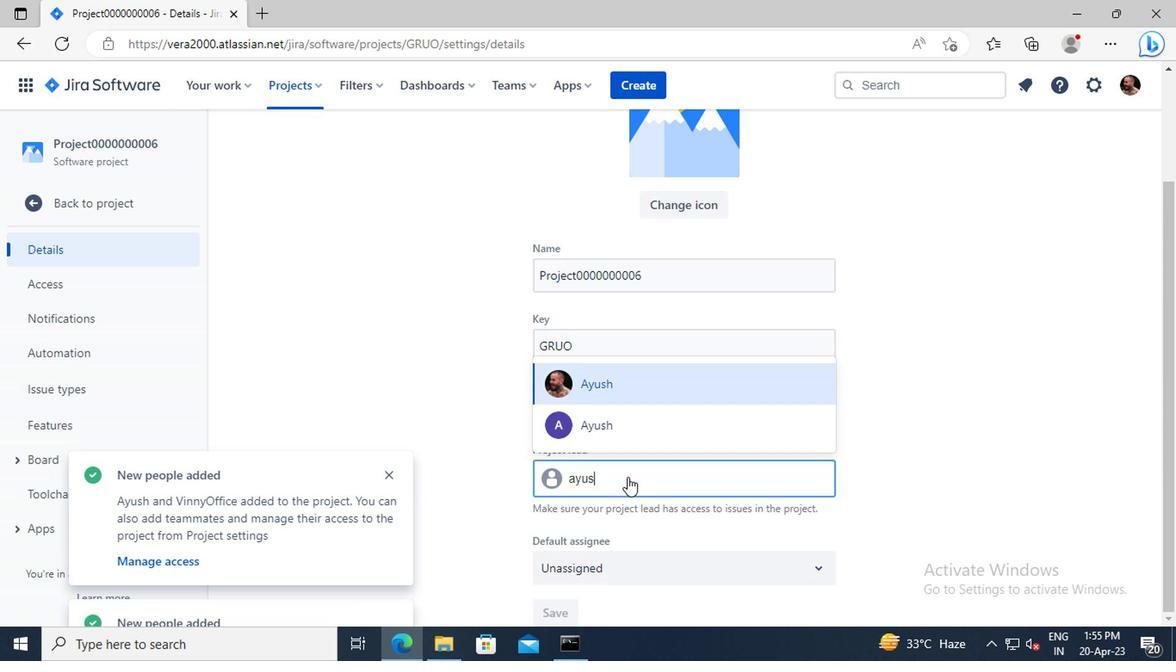 
Action: Mouse moved to (596, 420)
Screenshot: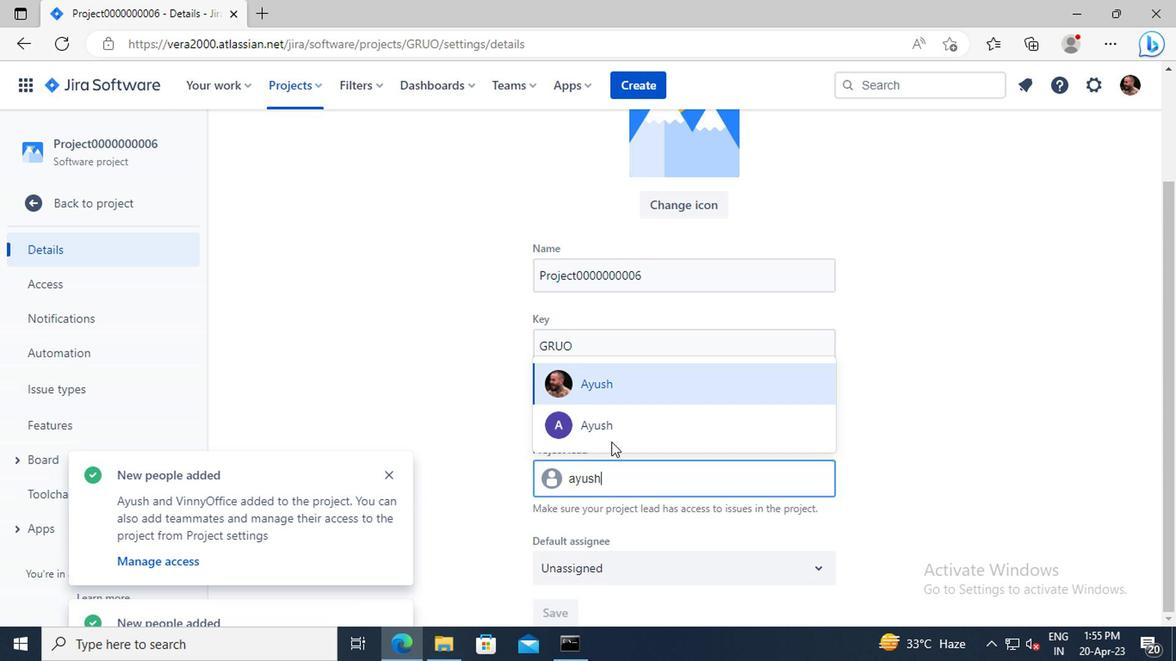 
Action: Mouse pressed left at (596, 420)
Screenshot: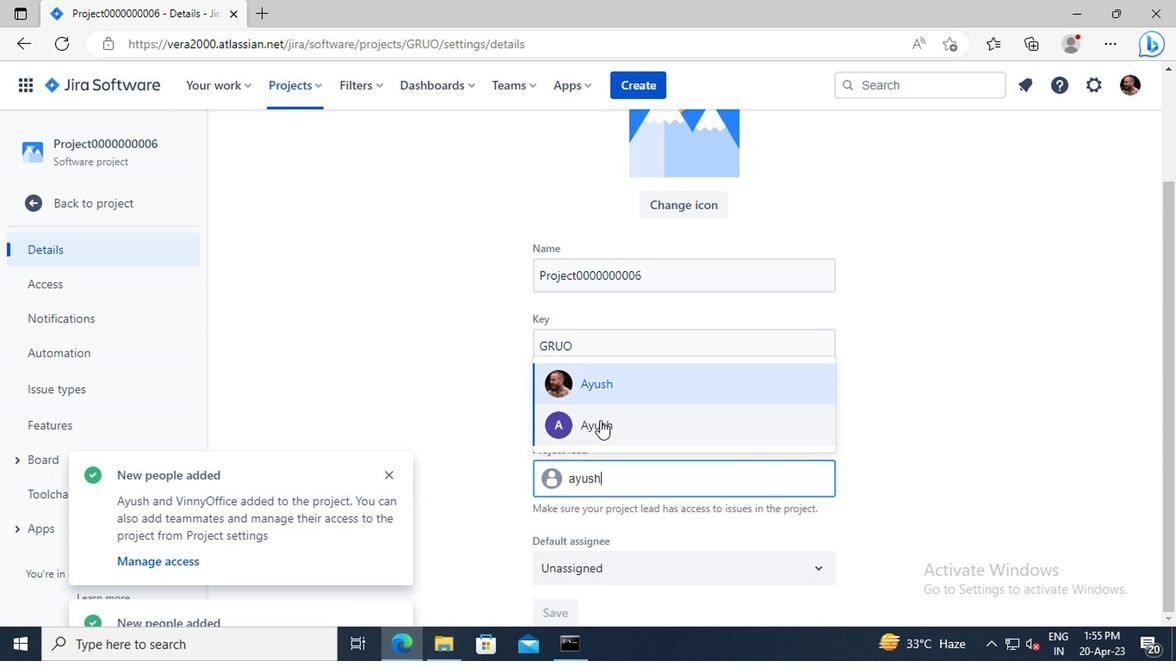 
Action: Mouse moved to (561, 611)
Screenshot: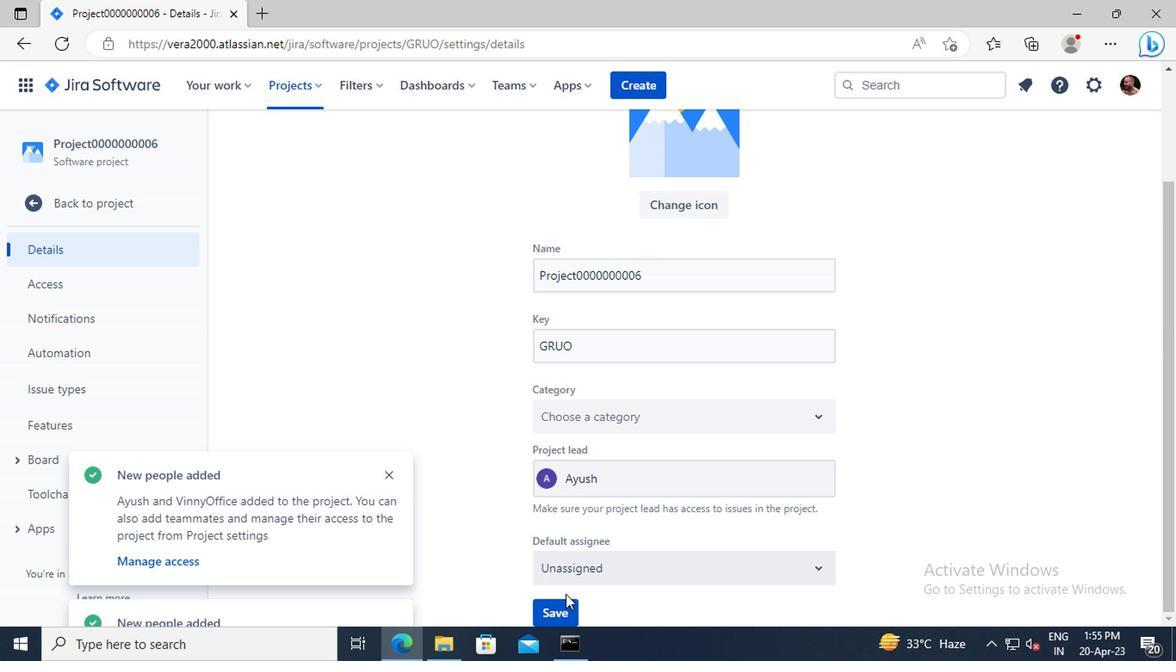 
Action: Mouse pressed left at (561, 611)
Screenshot: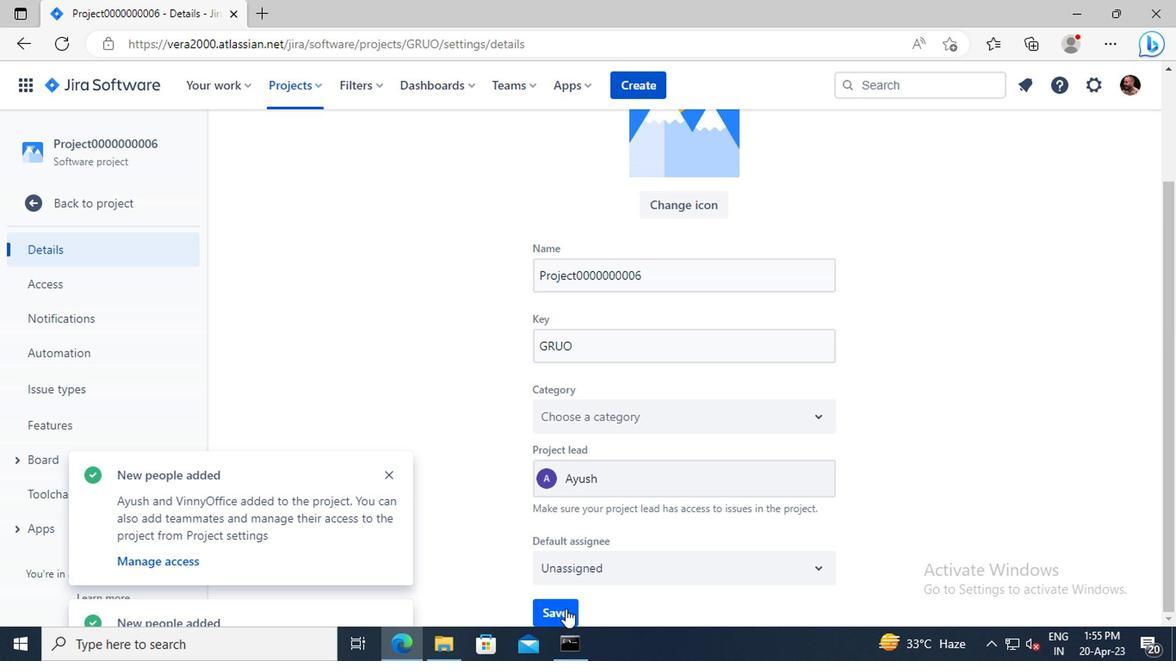 
